 Task: Create a due date automation trigger when advanced on, on the tuesday of the week before a card is due add fields with custom field "Resume" set to 10 at 11:00 AM.
Action: Mouse moved to (1212, 96)
Screenshot: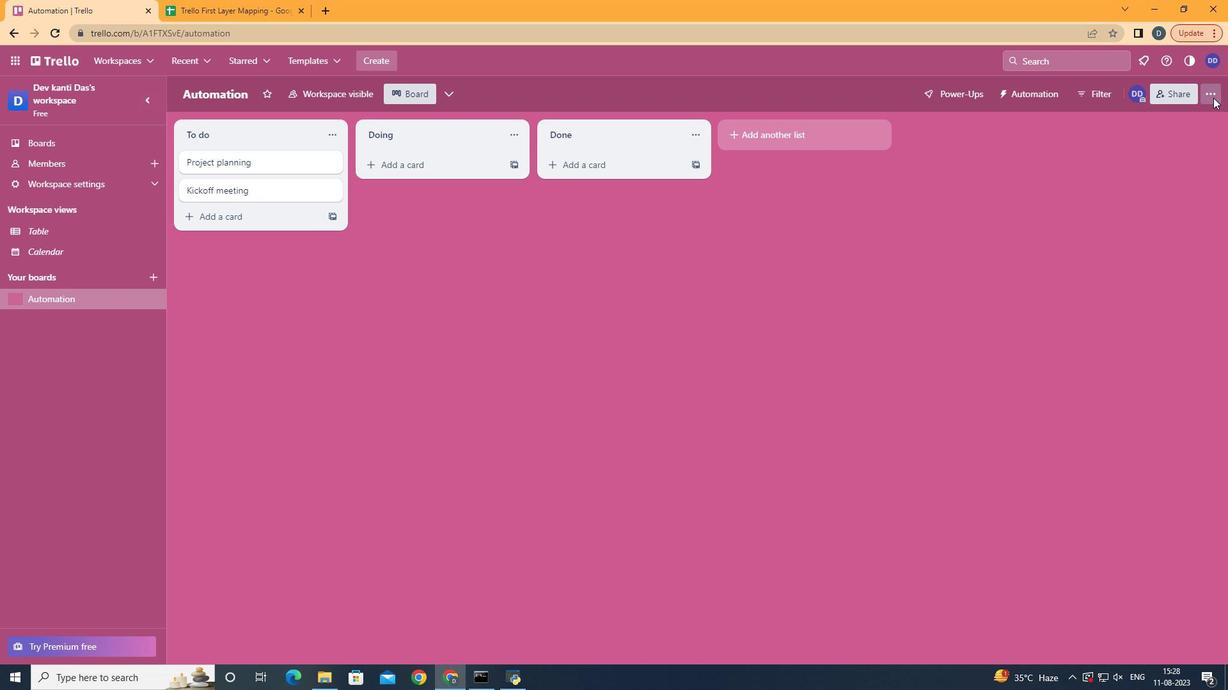 
Action: Mouse pressed left at (1212, 96)
Screenshot: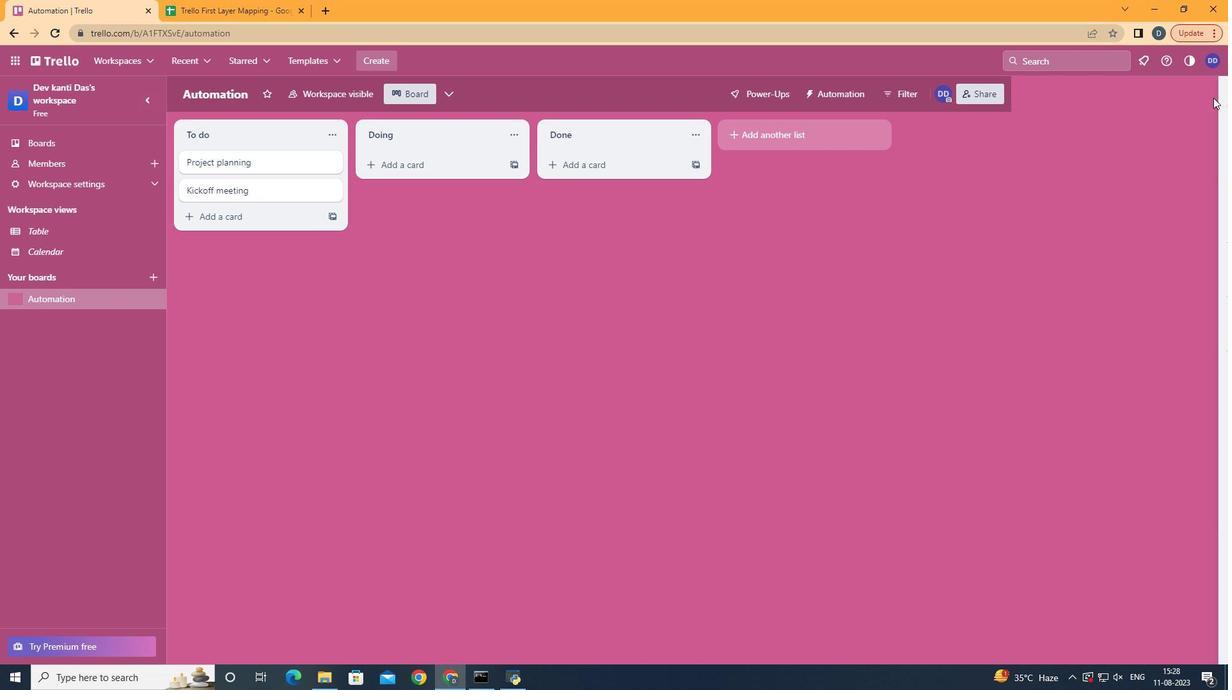 
Action: Mouse moved to (1137, 284)
Screenshot: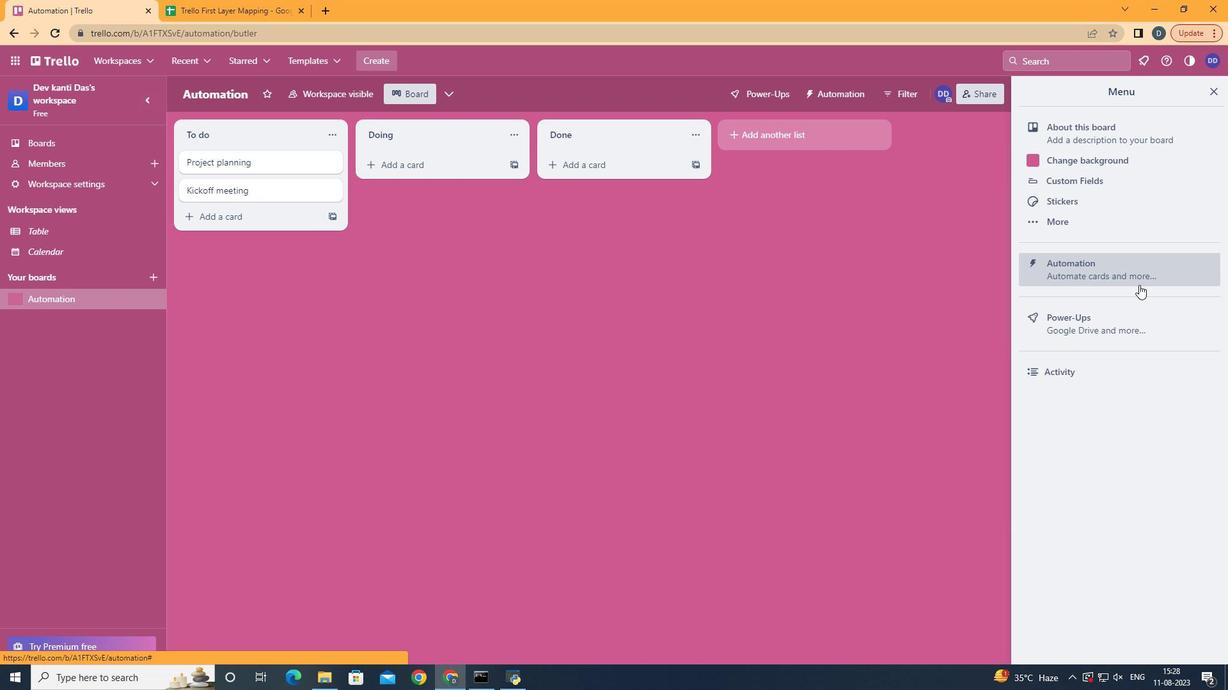 
Action: Mouse pressed left at (1137, 284)
Screenshot: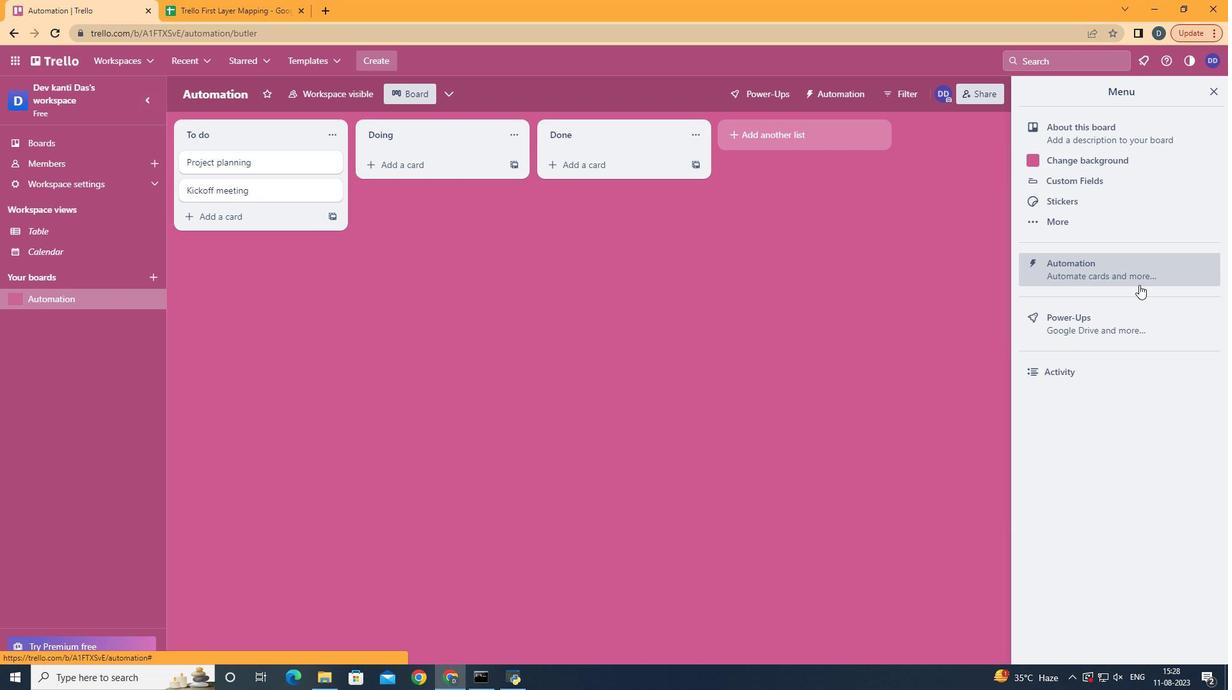 
Action: Mouse moved to (255, 257)
Screenshot: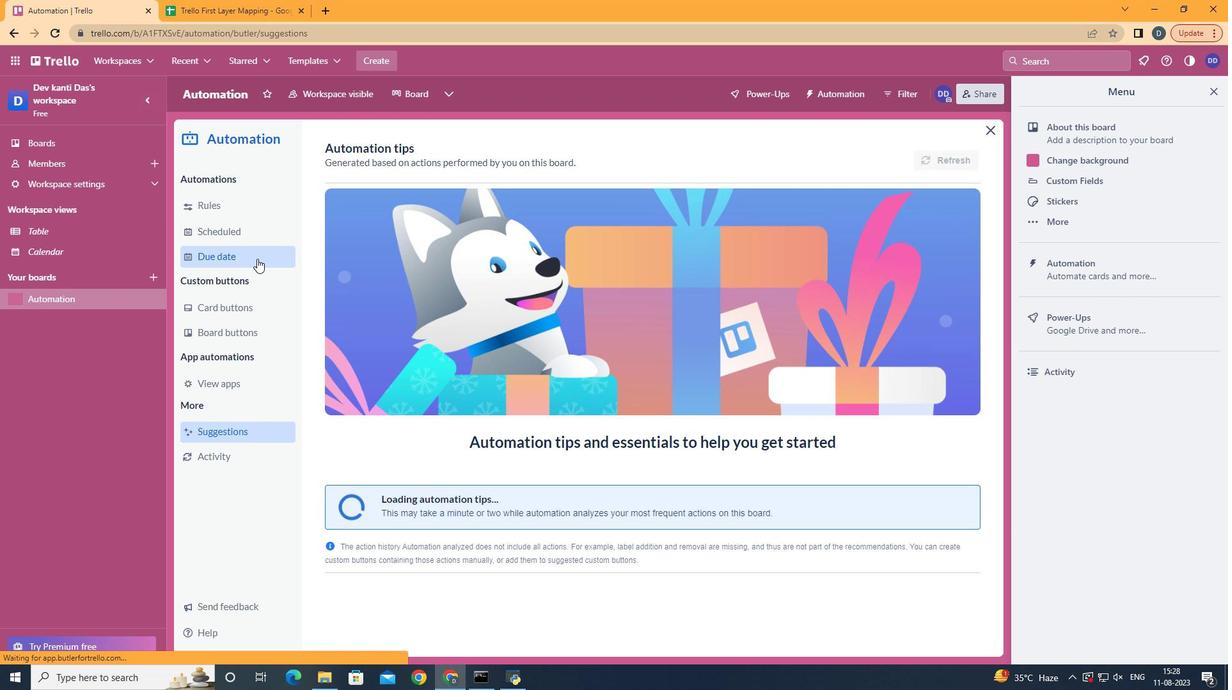 
Action: Mouse pressed left at (255, 257)
Screenshot: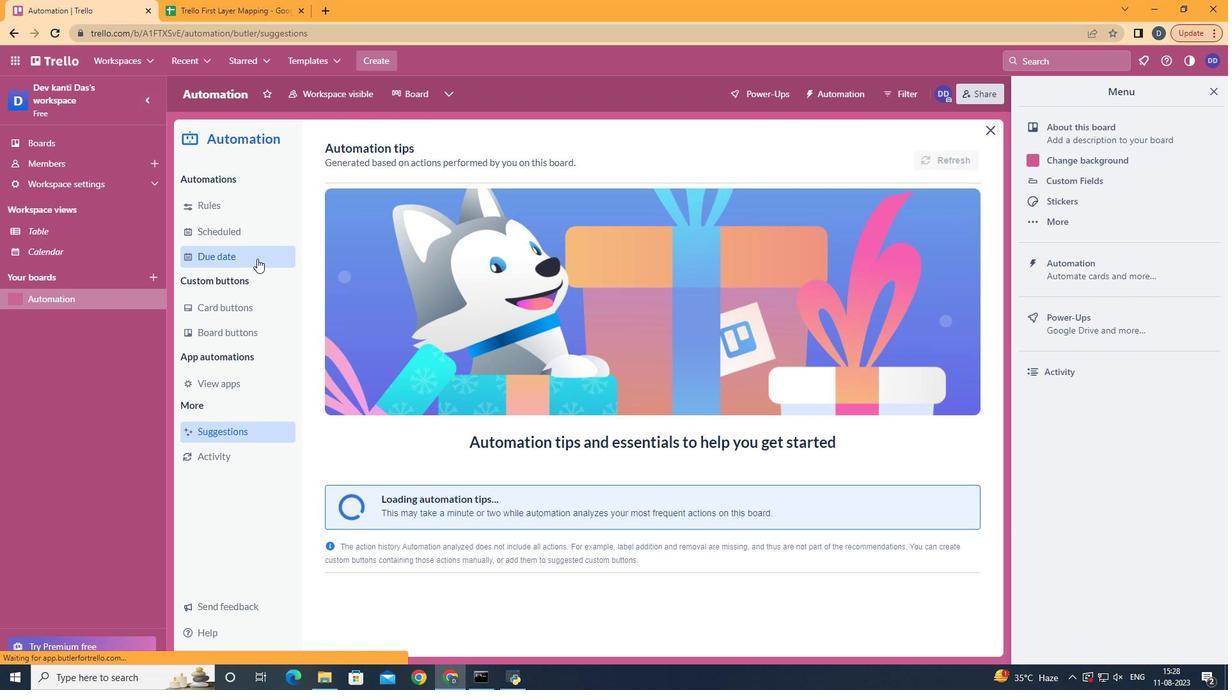 
Action: Mouse moved to (910, 155)
Screenshot: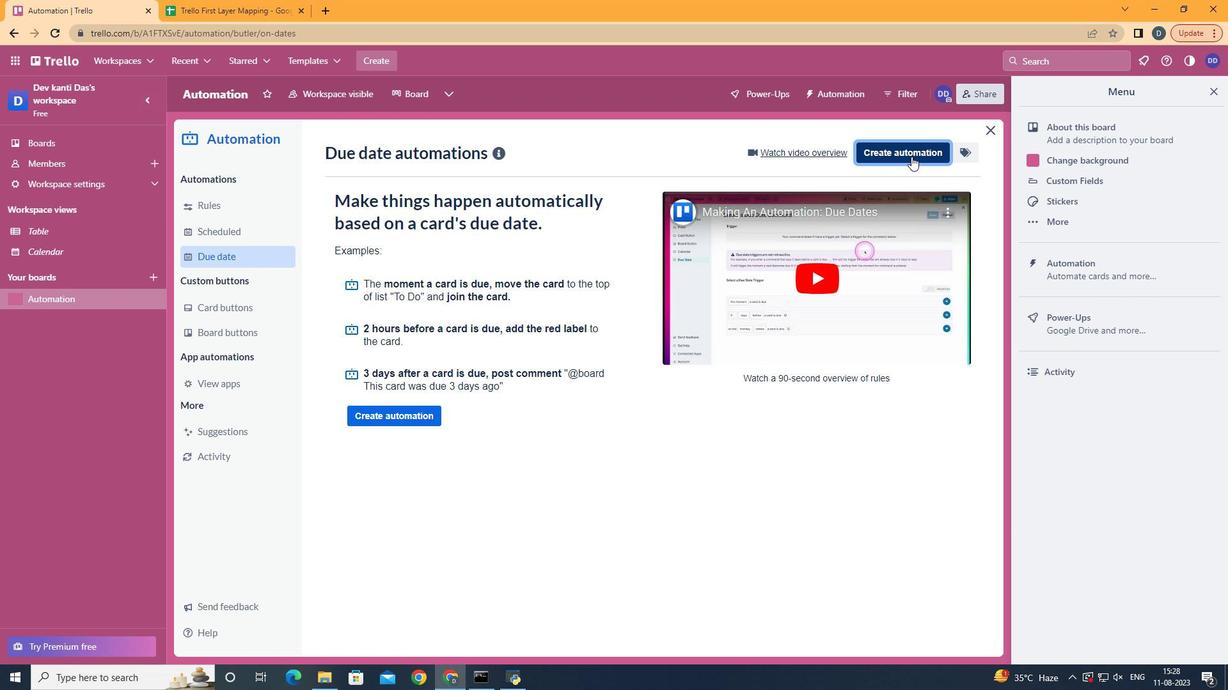 
Action: Mouse pressed left at (910, 155)
Screenshot: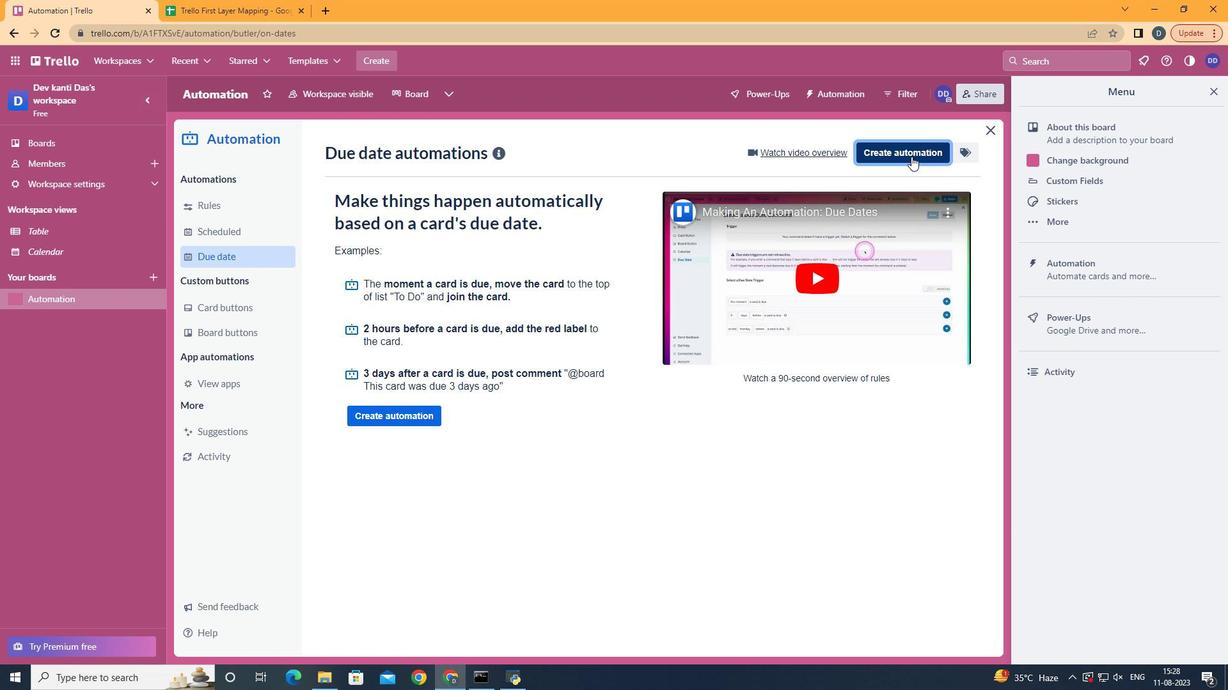 
Action: Mouse moved to (651, 280)
Screenshot: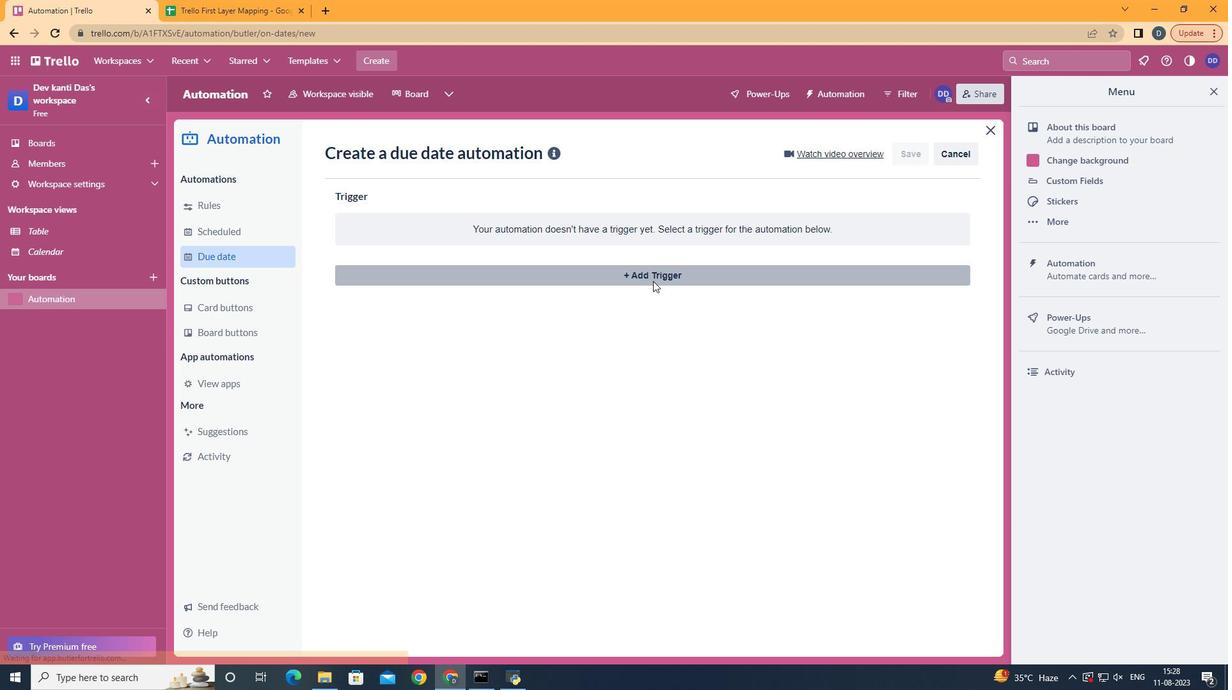 
Action: Mouse pressed left at (651, 280)
Screenshot: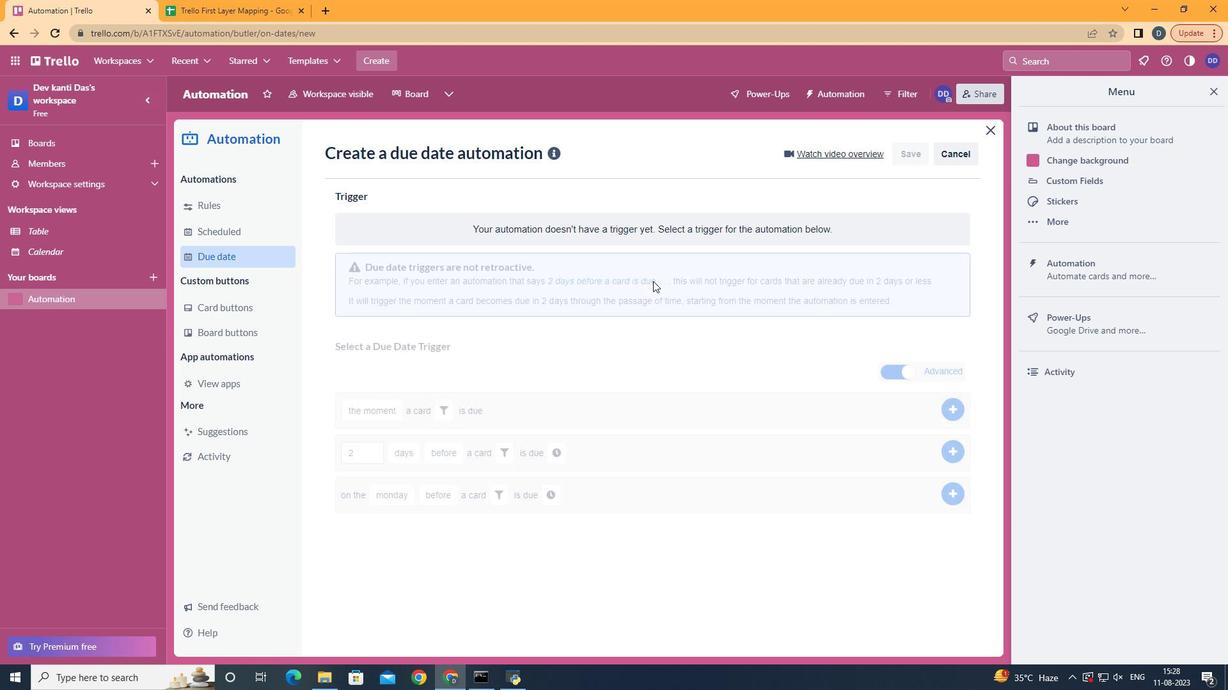 
Action: Mouse moved to (411, 351)
Screenshot: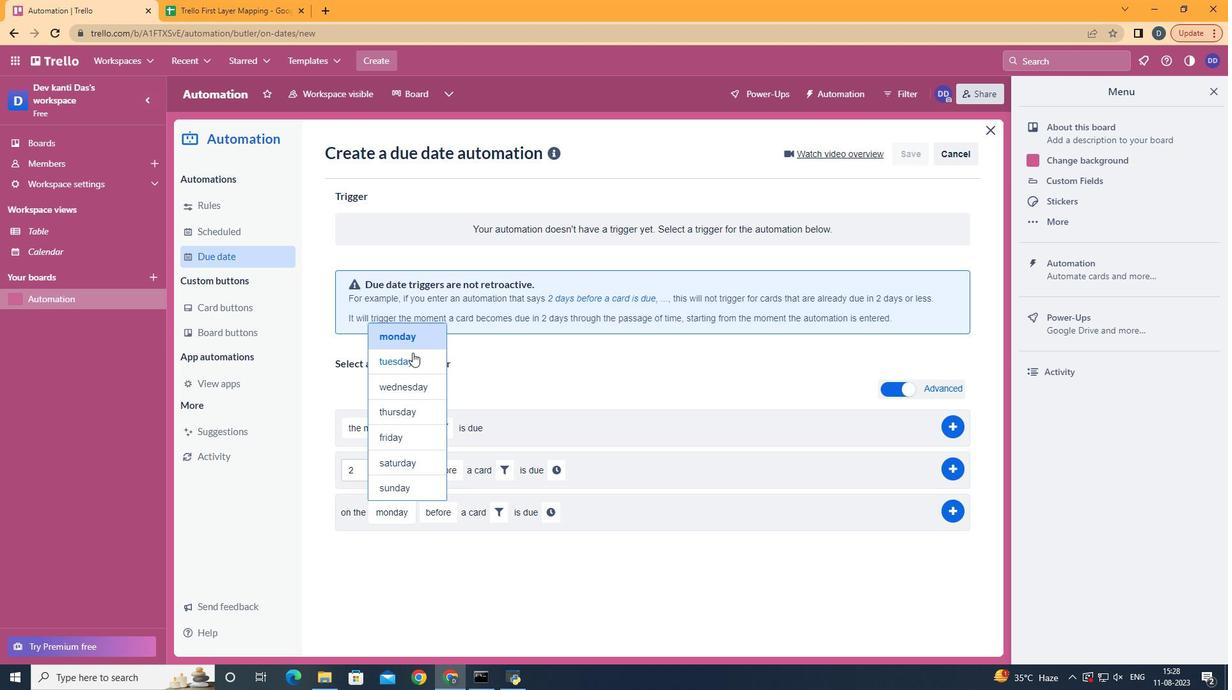 
Action: Mouse pressed left at (411, 351)
Screenshot: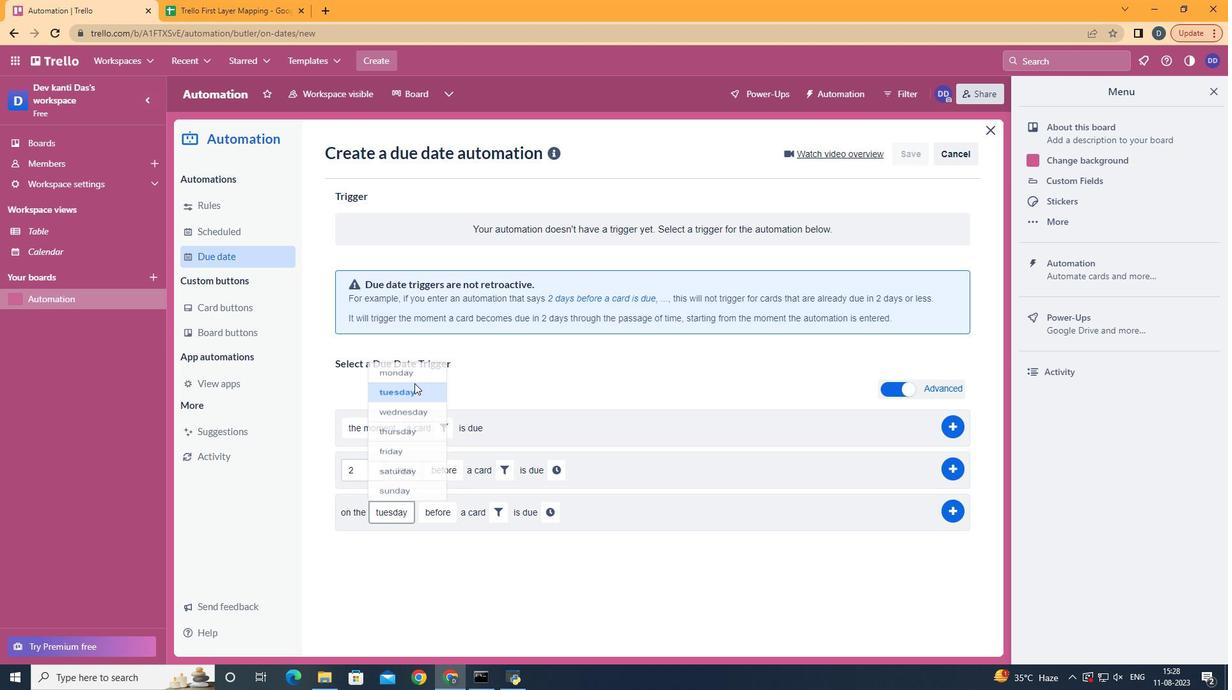 
Action: Mouse moved to (449, 607)
Screenshot: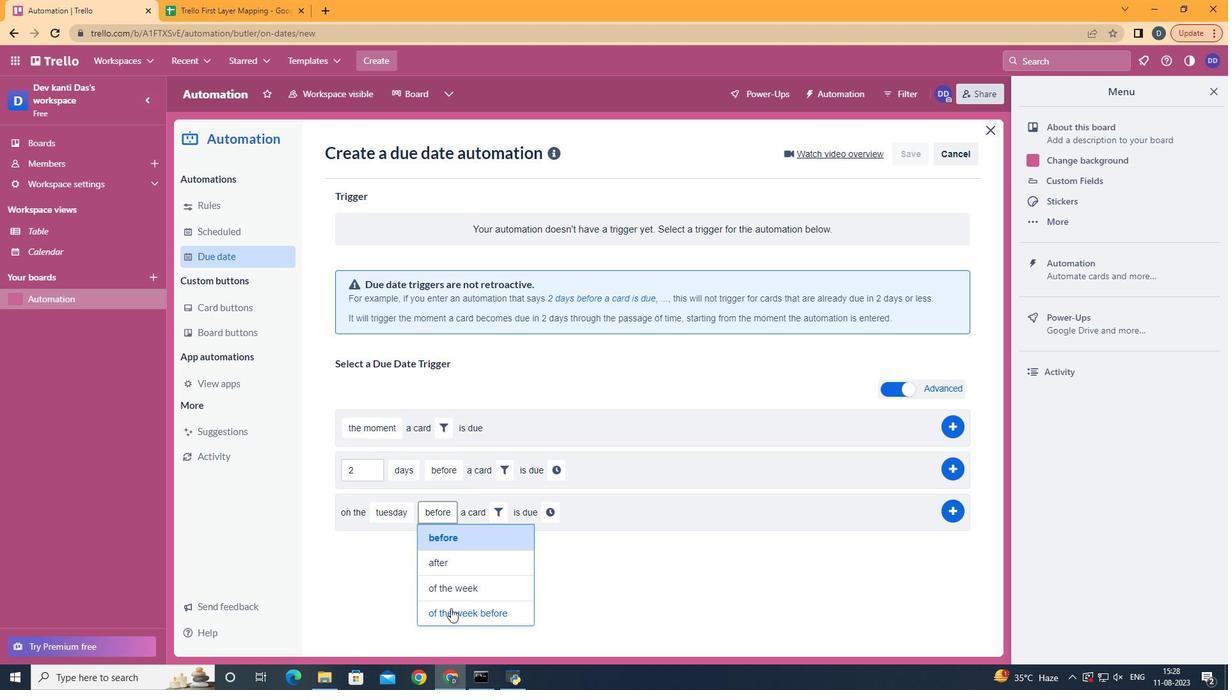 
Action: Mouse pressed left at (449, 607)
Screenshot: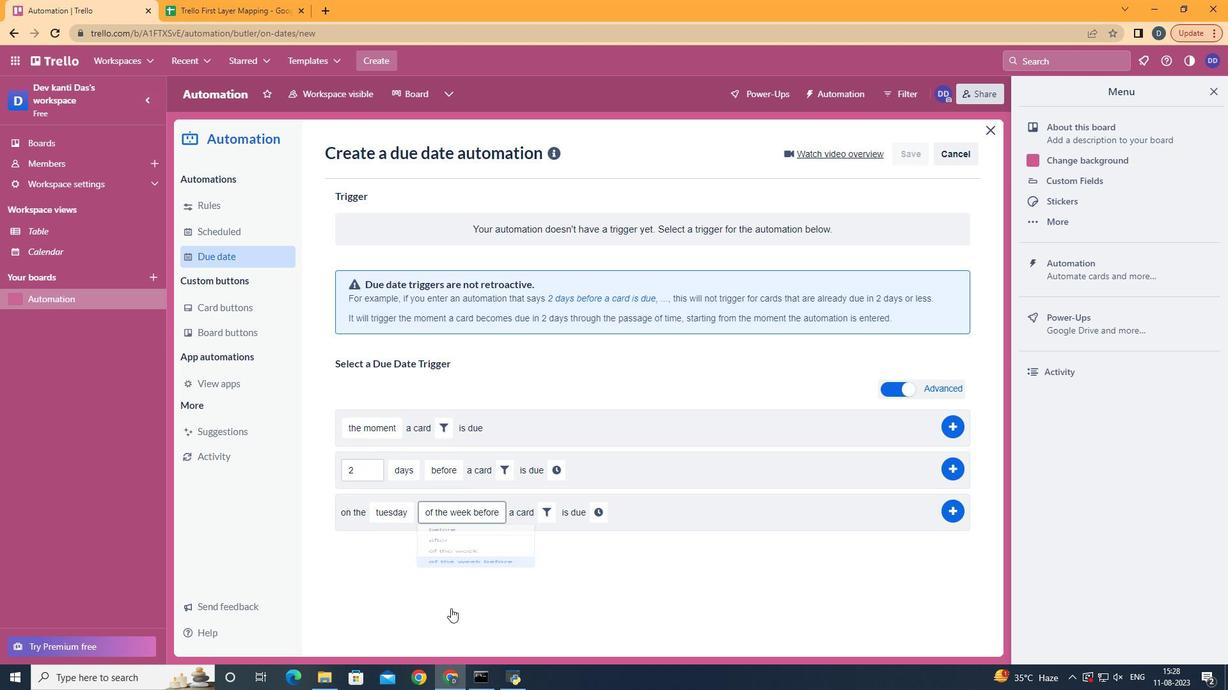 
Action: Mouse moved to (541, 514)
Screenshot: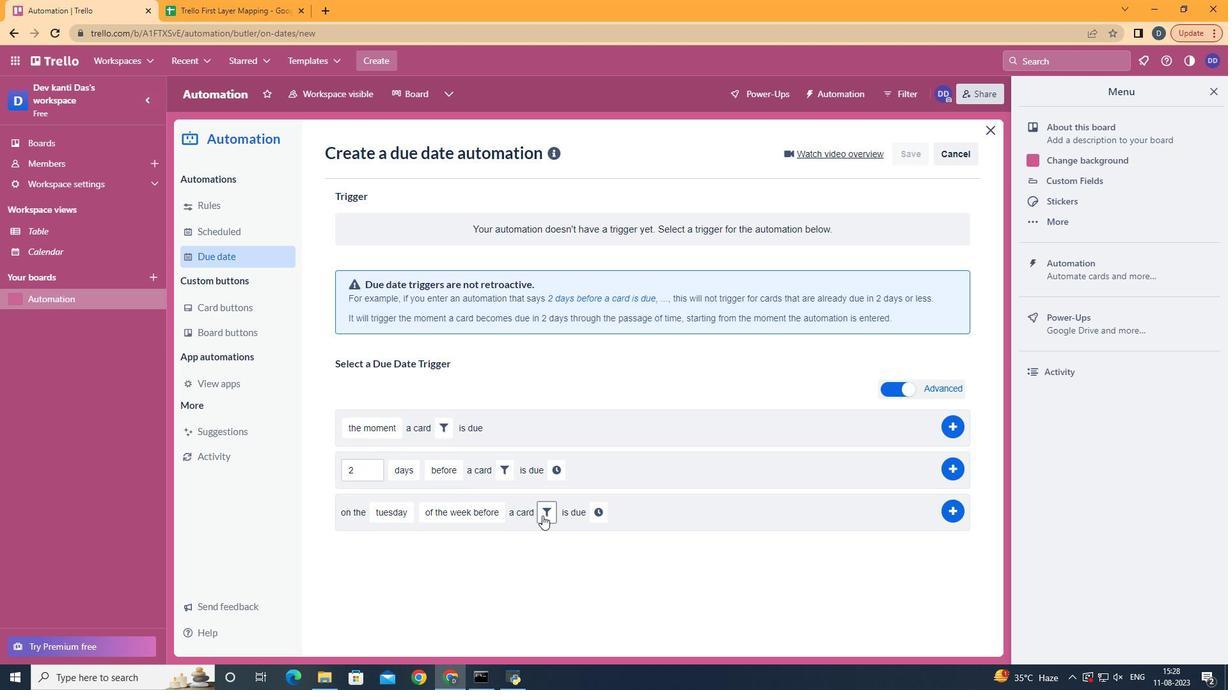 
Action: Mouse pressed left at (541, 514)
Screenshot: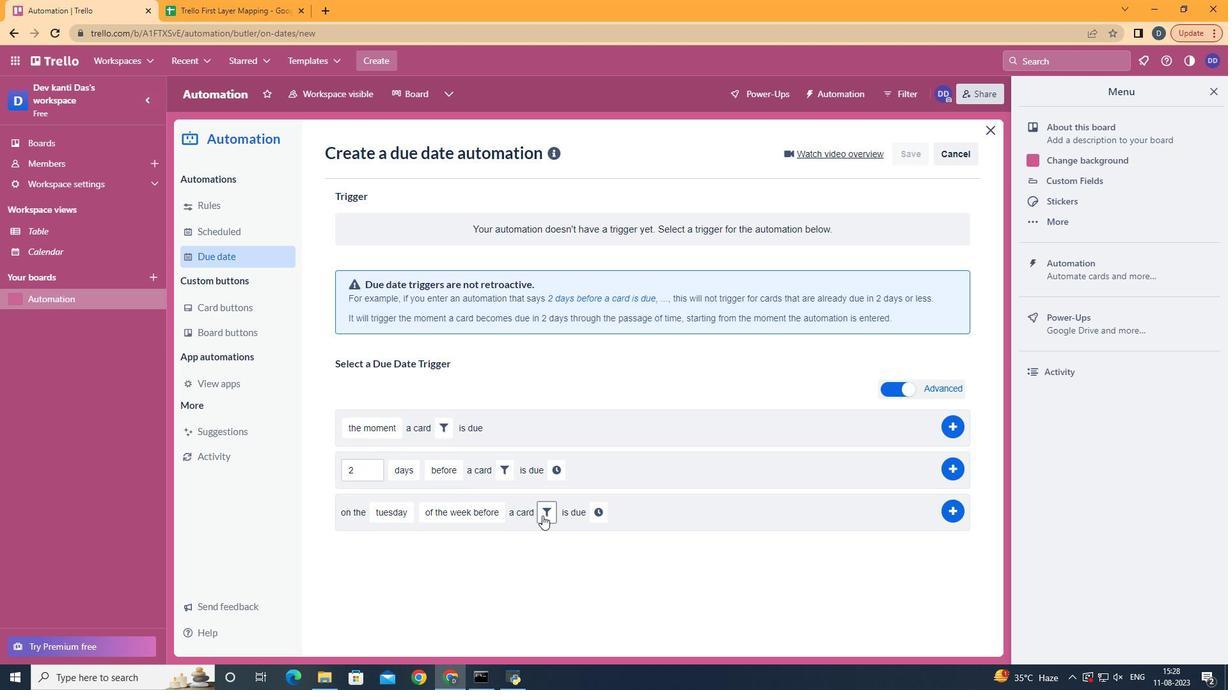 
Action: Mouse moved to (745, 550)
Screenshot: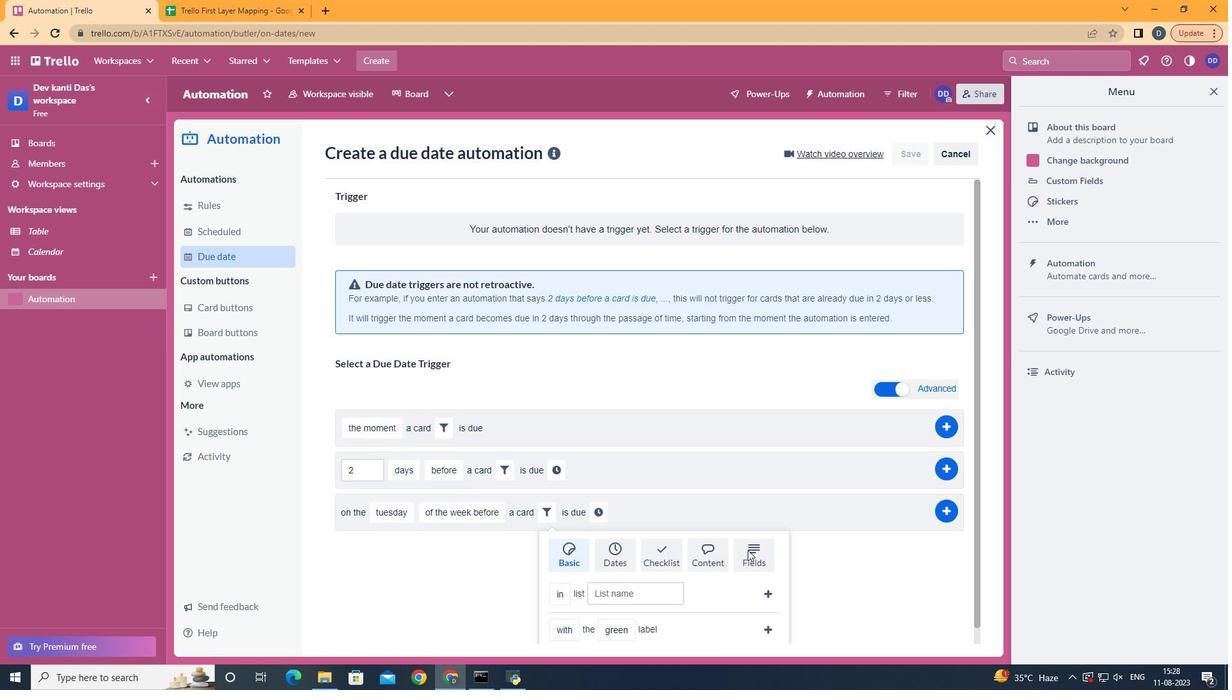 
Action: Mouse pressed left at (745, 550)
Screenshot: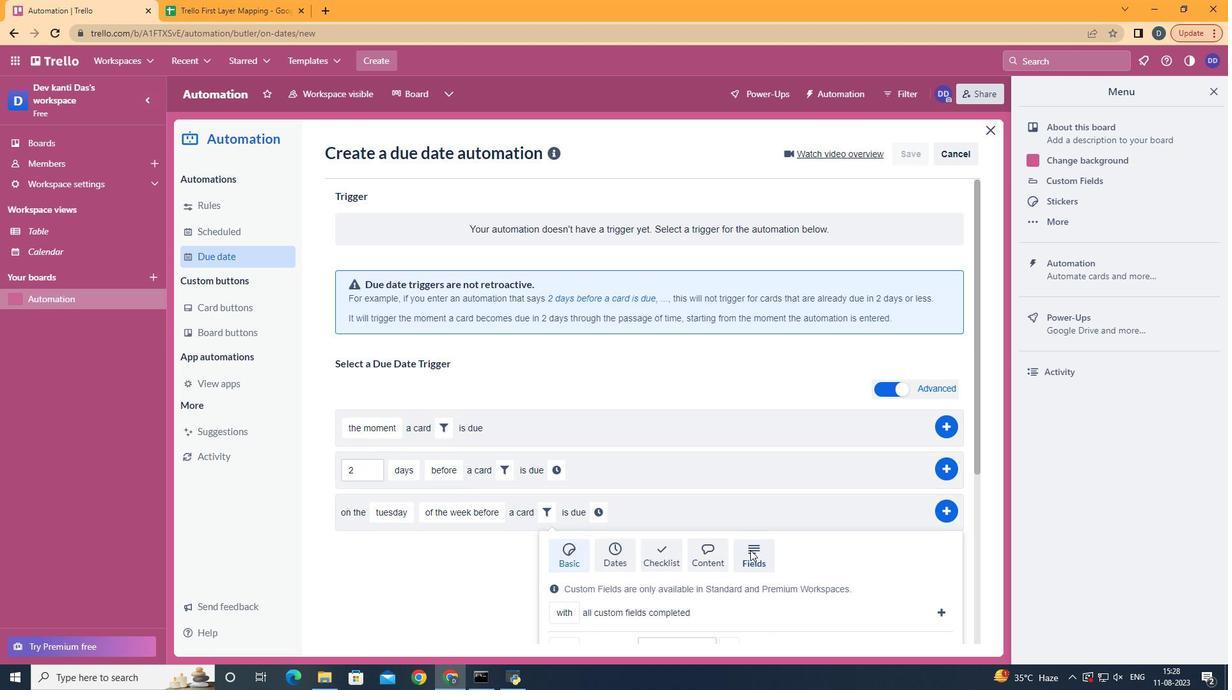 
Action: Mouse moved to (749, 549)
Screenshot: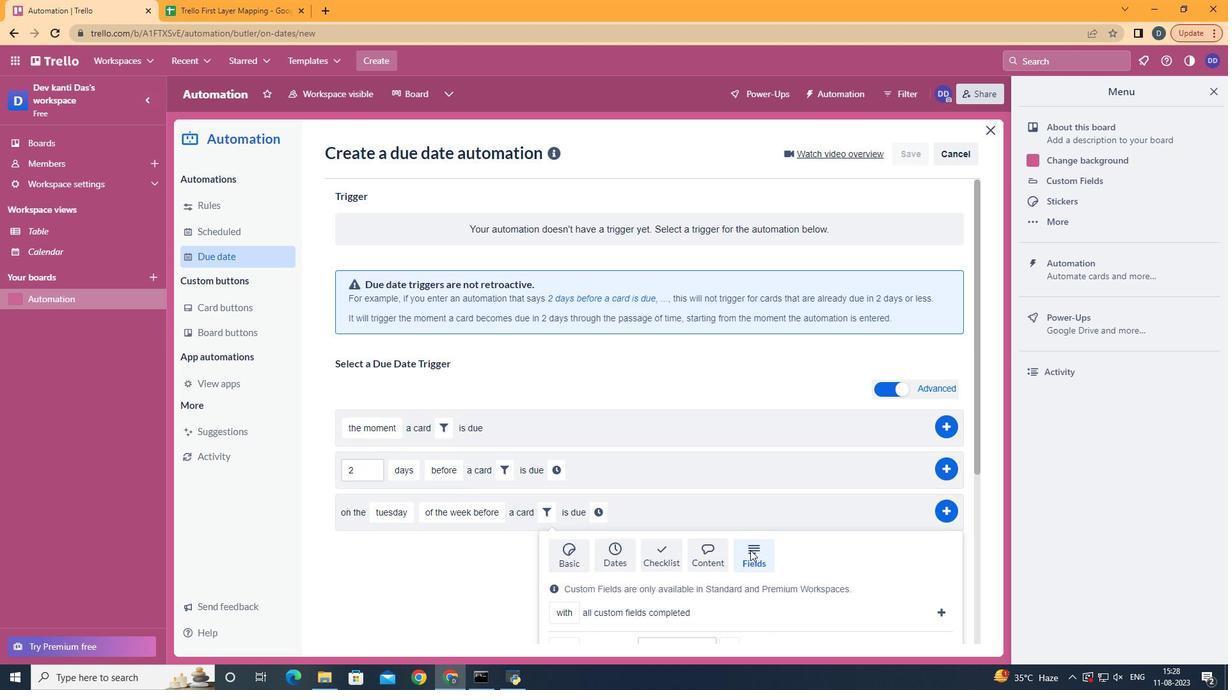 
Action: Mouse scrolled (749, 548) with delta (0, 0)
Screenshot: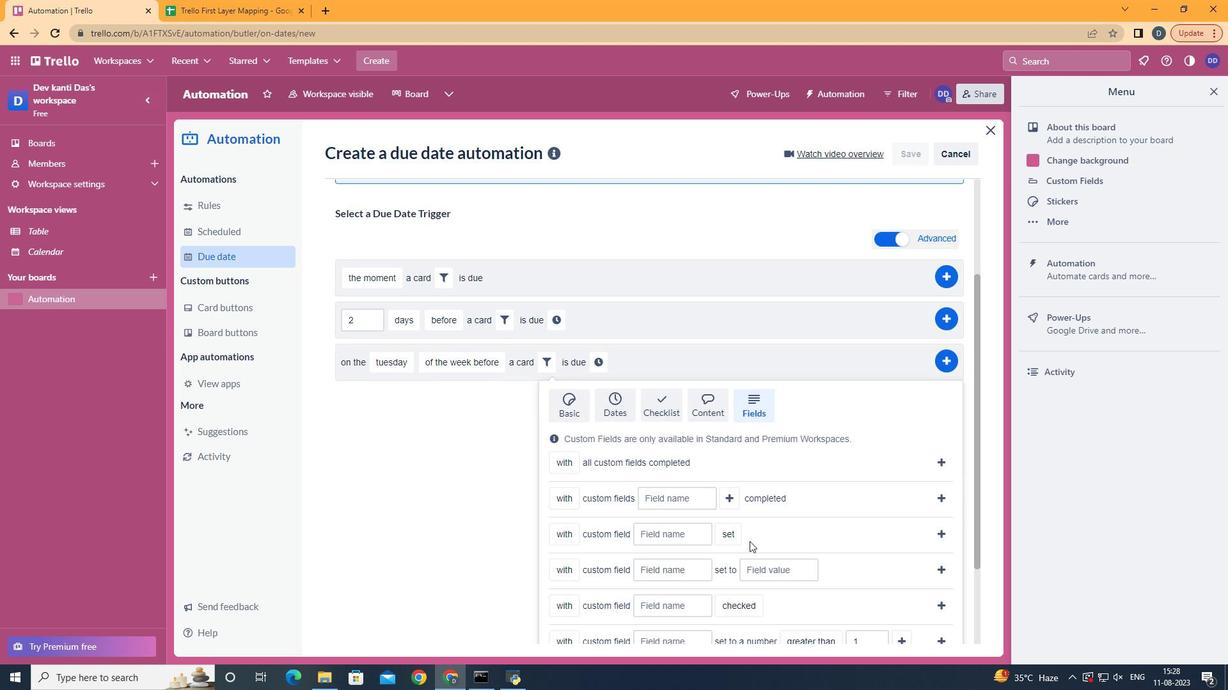 
Action: Mouse scrolled (749, 548) with delta (0, 0)
Screenshot: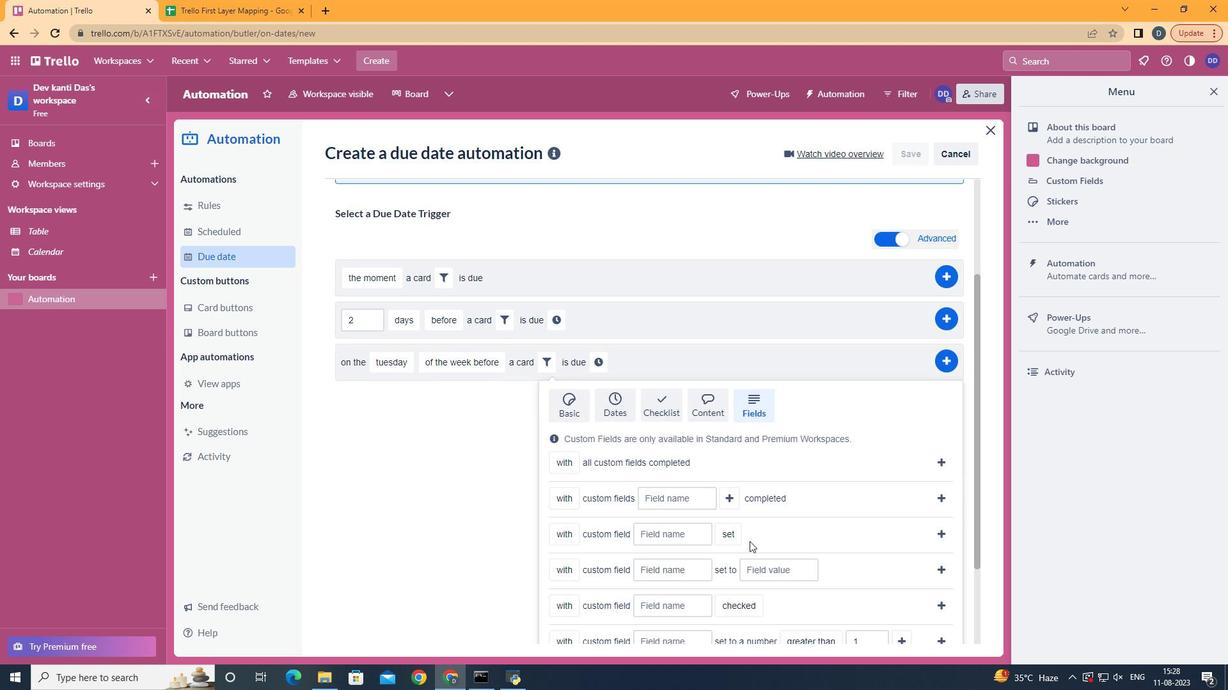 
Action: Mouse scrolled (749, 548) with delta (0, 0)
Screenshot: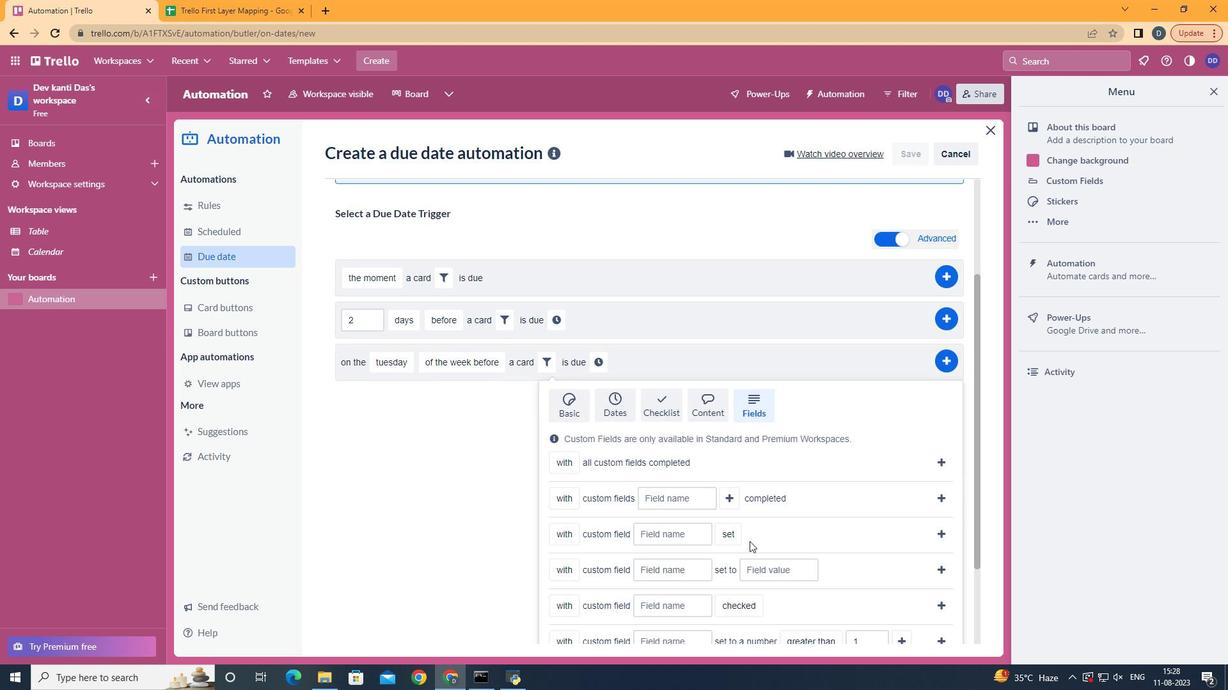 
Action: Mouse scrolled (749, 548) with delta (0, 0)
Screenshot: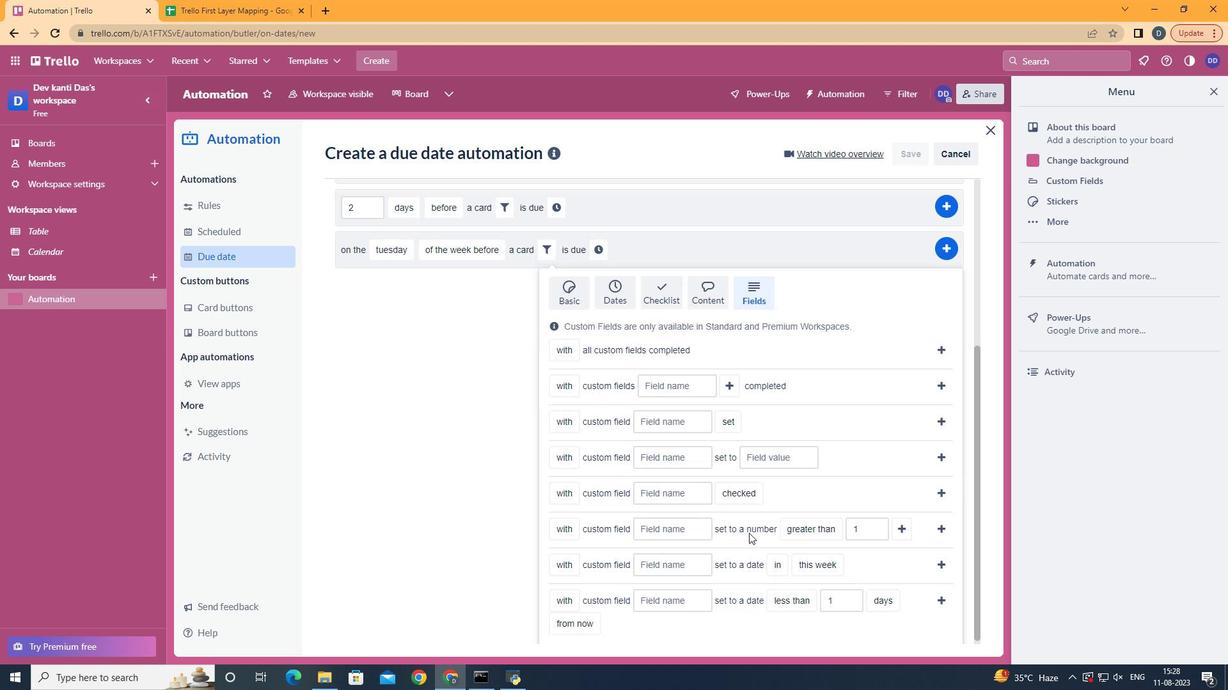 
Action: Mouse scrolled (749, 548) with delta (0, 0)
Screenshot: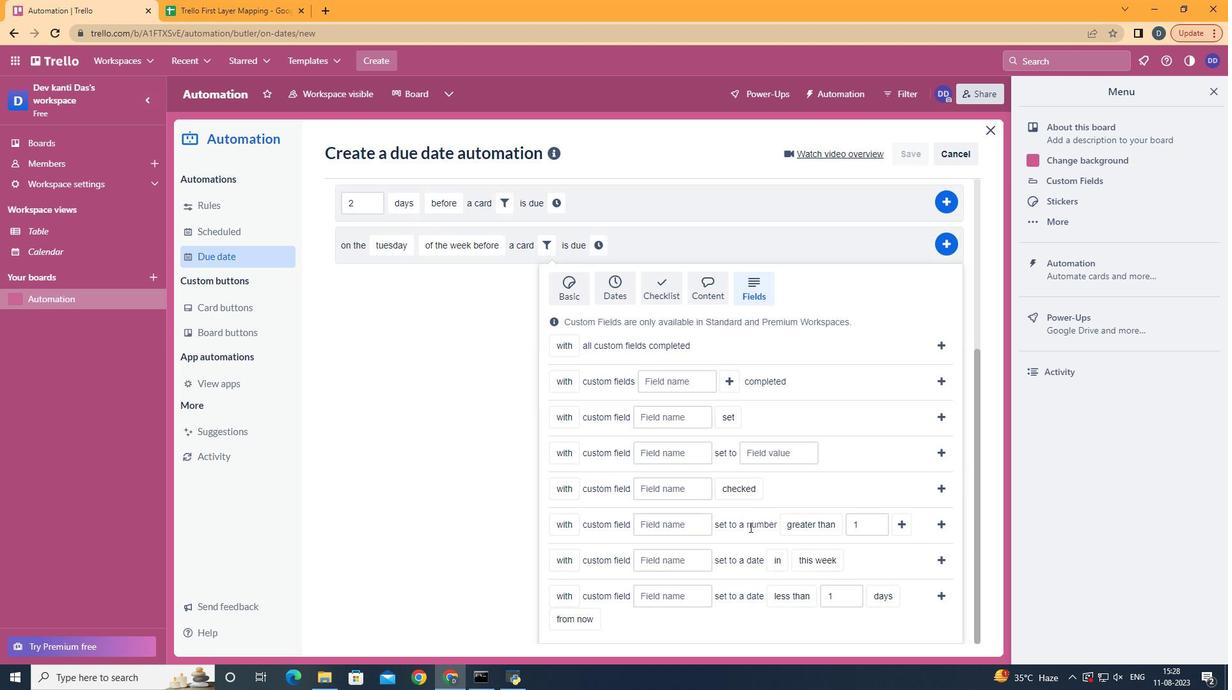 
Action: Mouse moved to (748, 526)
Screenshot: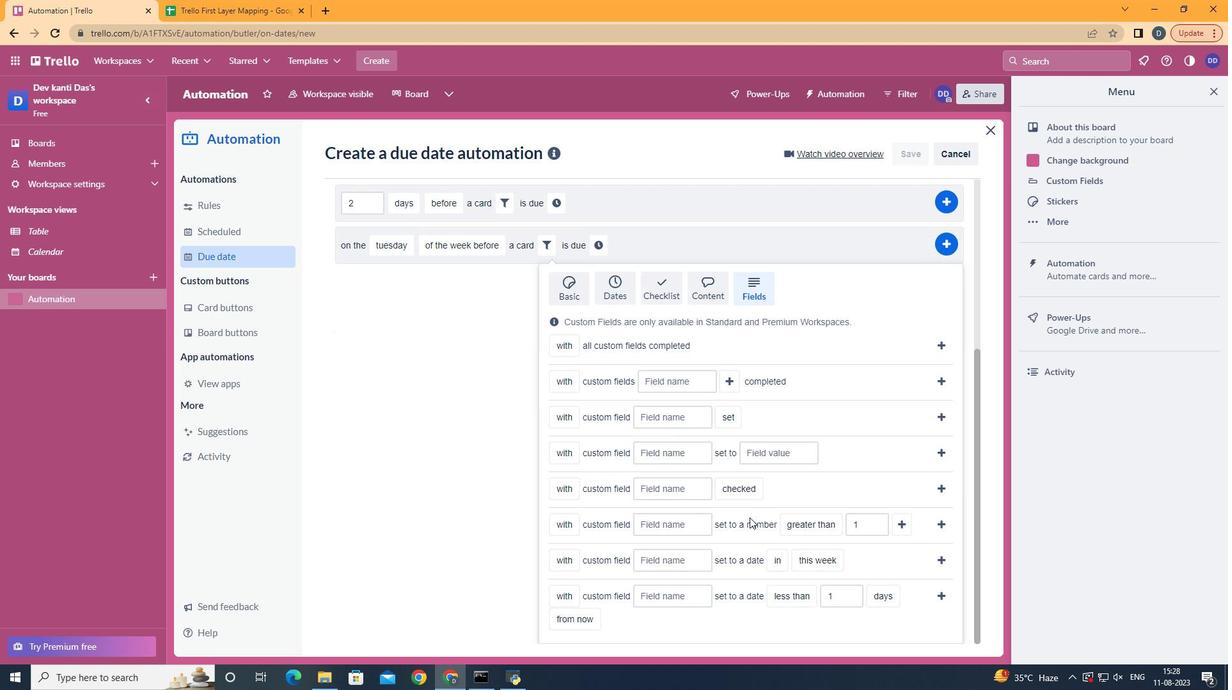 
Action: Mouse scrolled (748, 525) with delta (0, 0)
Screenshot: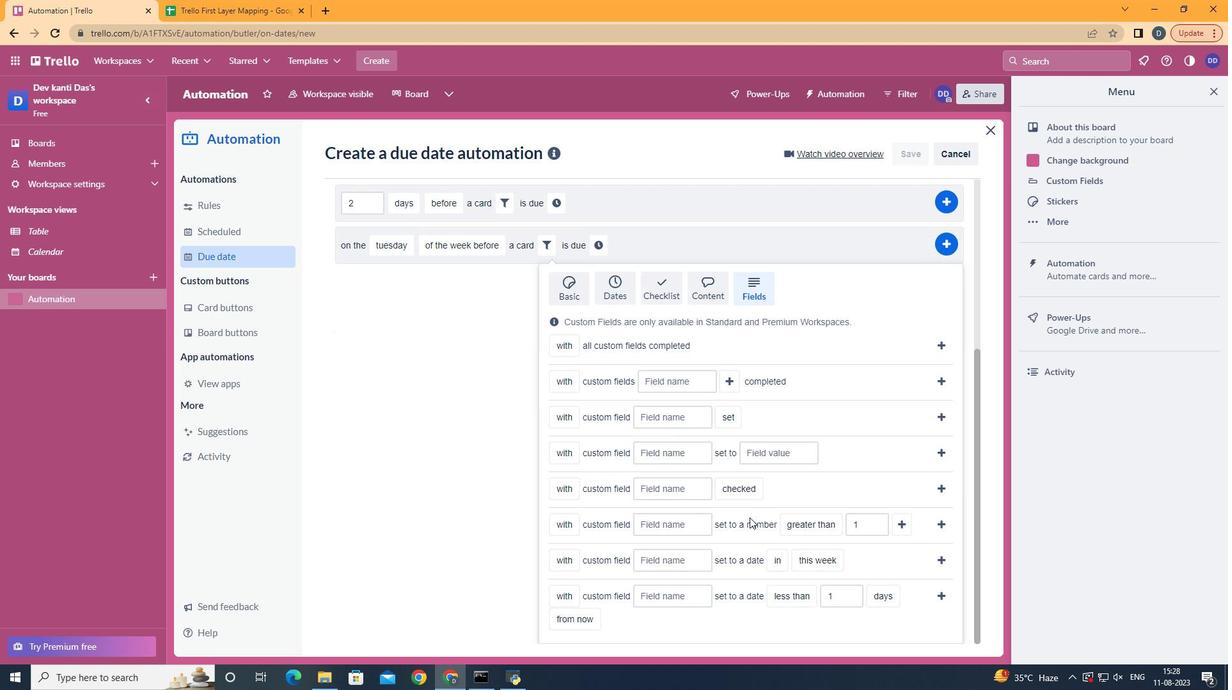 
Action: Mouse scrolled (748, 525) with delta (0, 0)
Screenshot: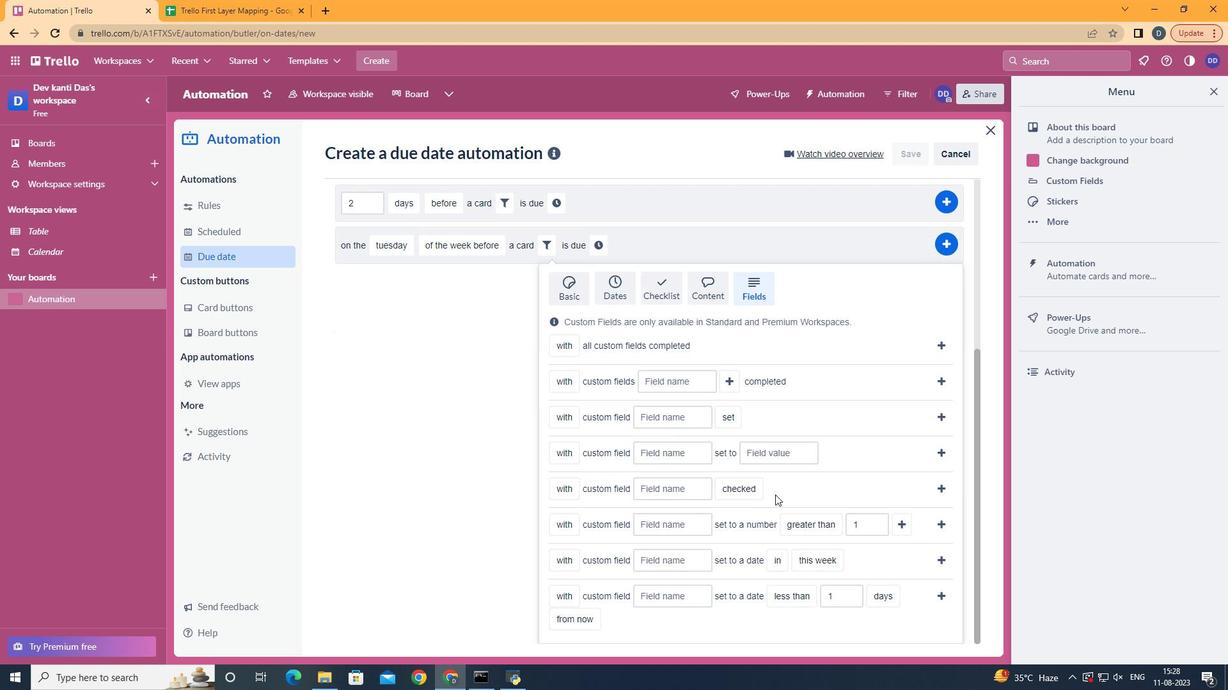
Action: Mouse moved to (670, 459)
Screenshot: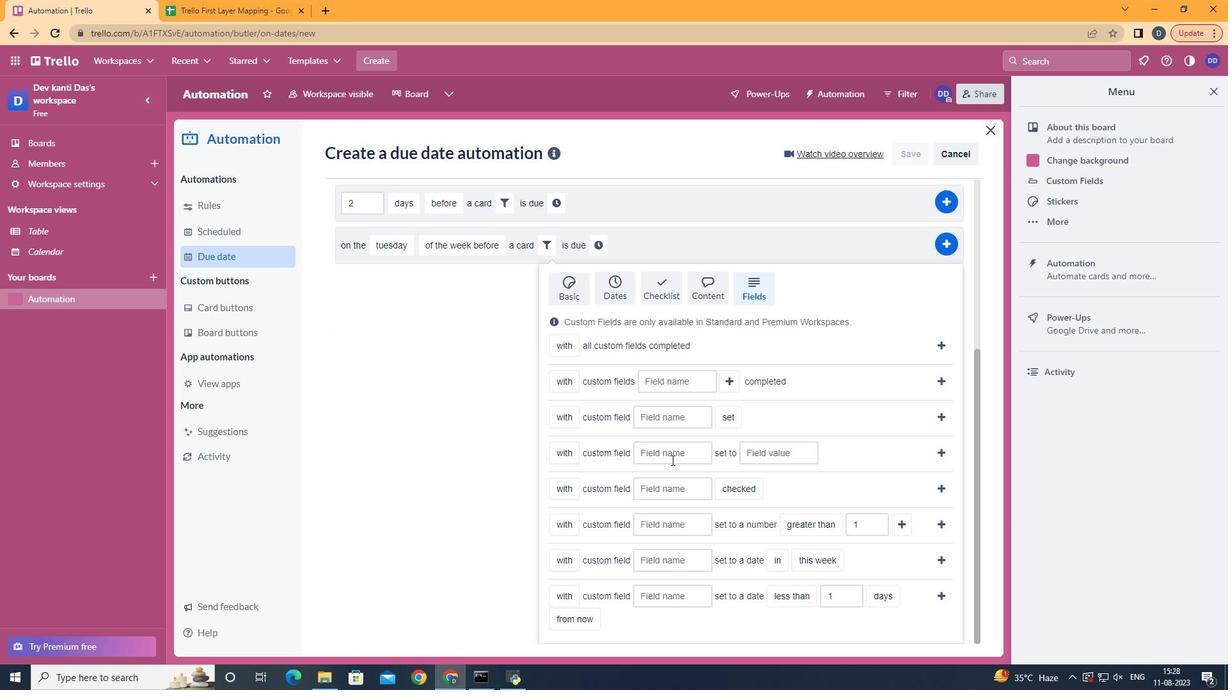 
Action: Mouse pressed left at (670, 459)
Screenshot: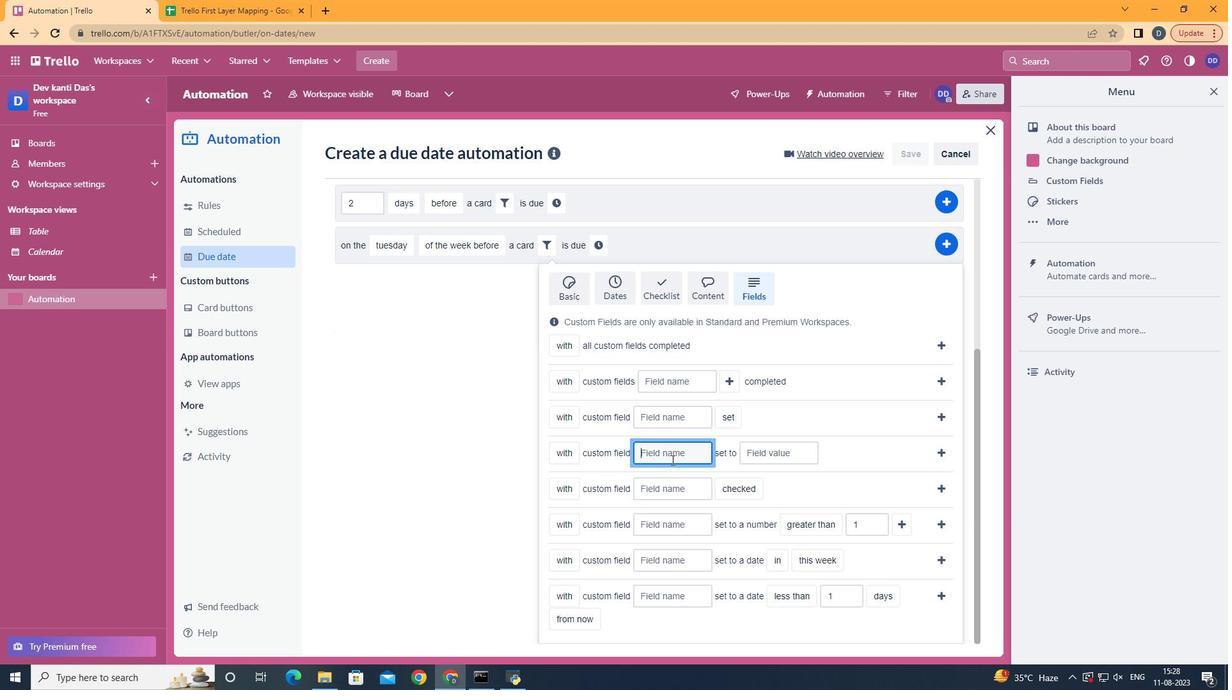 
Action: Key pressed <Key.shift>REsume<Key.backspace><Key.backspace><Key.backspace><Key.backspace><Key.backspace>esume
Screenshot: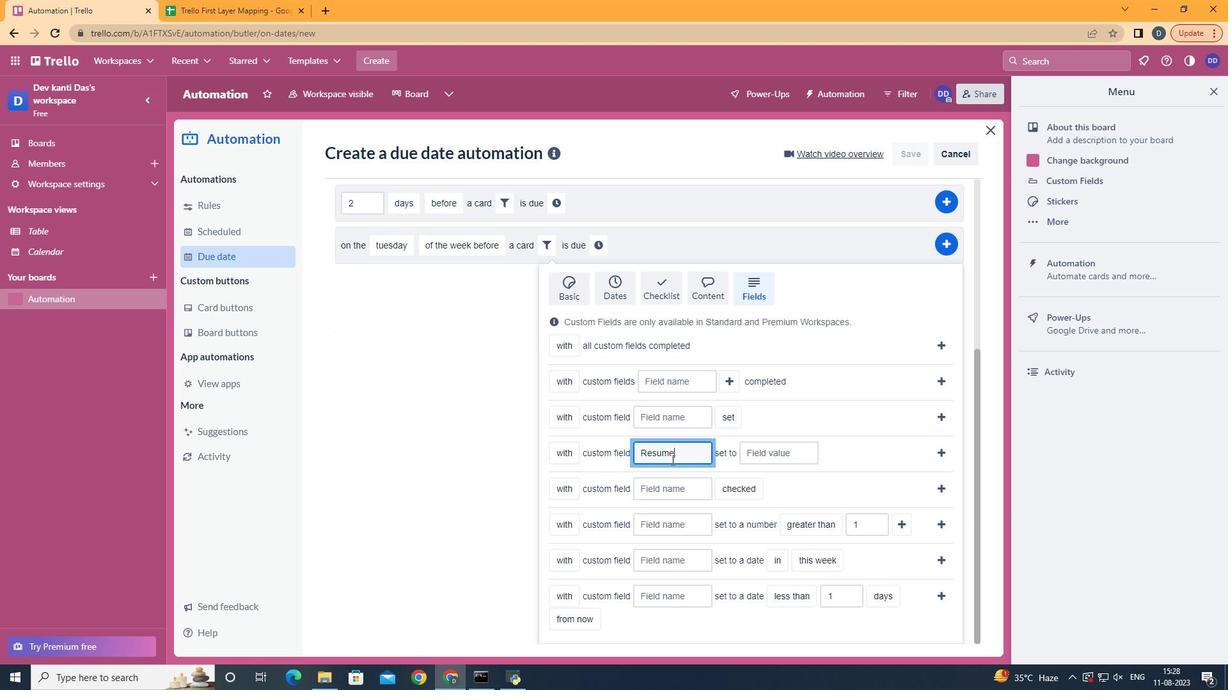 
Action: Mouse moved to (770, 449)
Screenshot: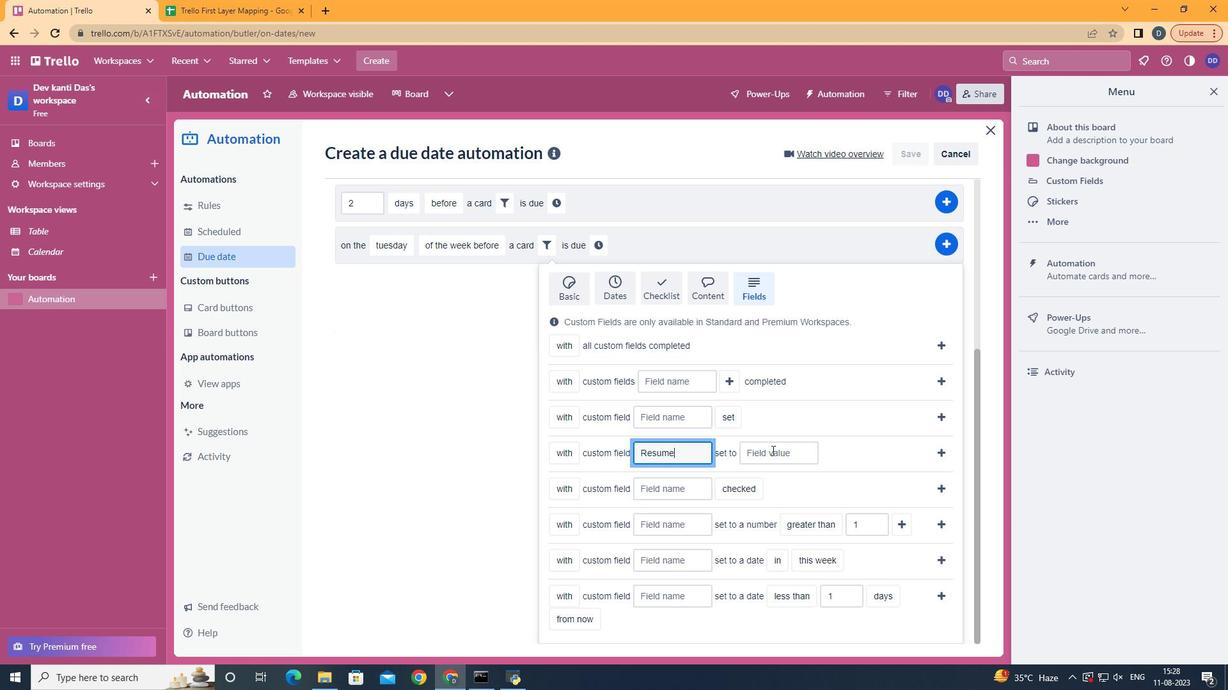 
Action: Mouse pressed left at (770, 449)
Screenshot: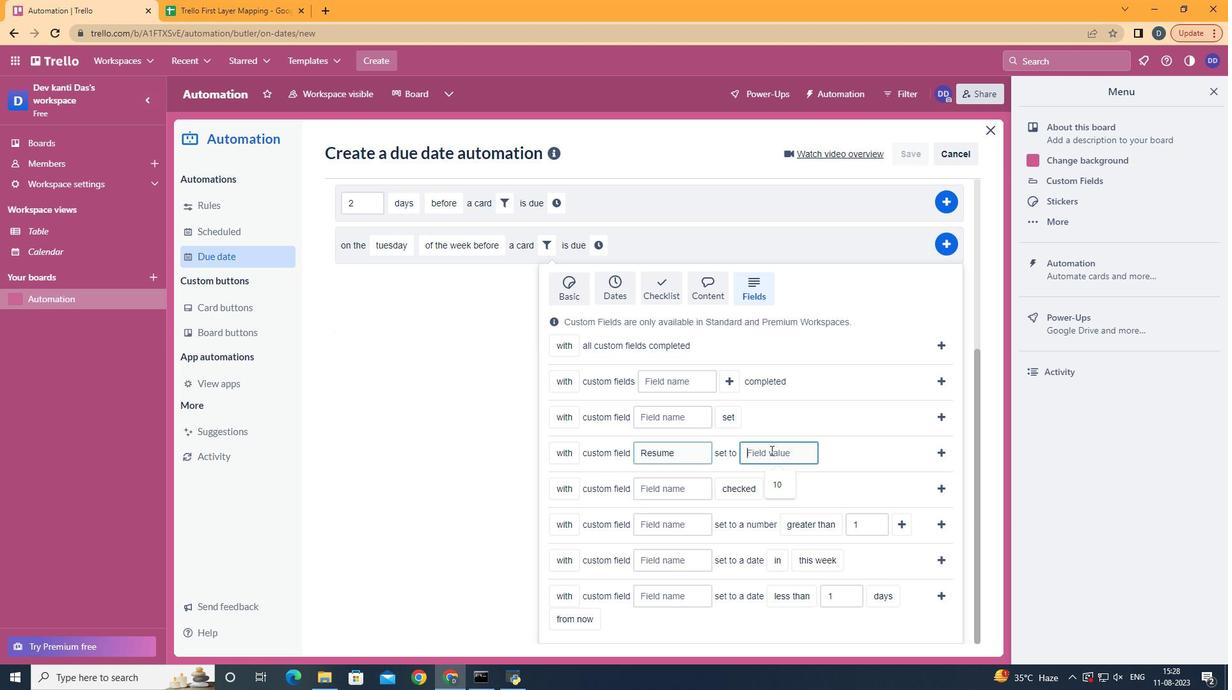 
Action: Mouse moved to (769, 449)
Screenshot: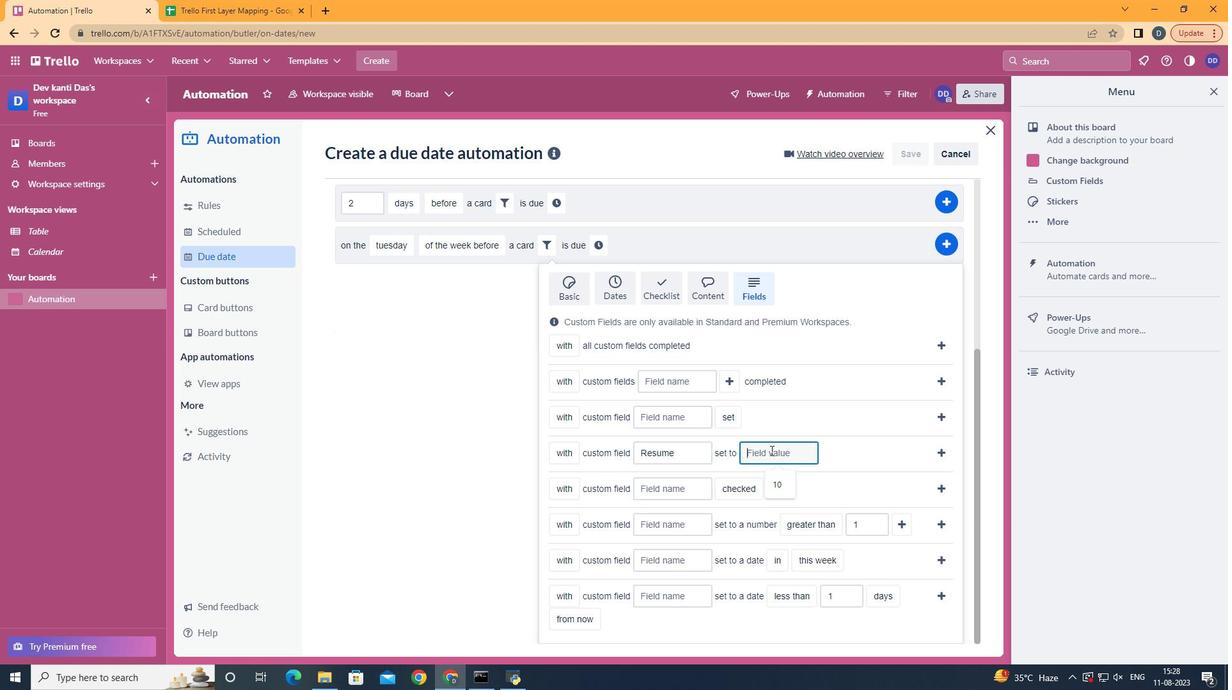 
Action: Key pressed 10
Screenshot: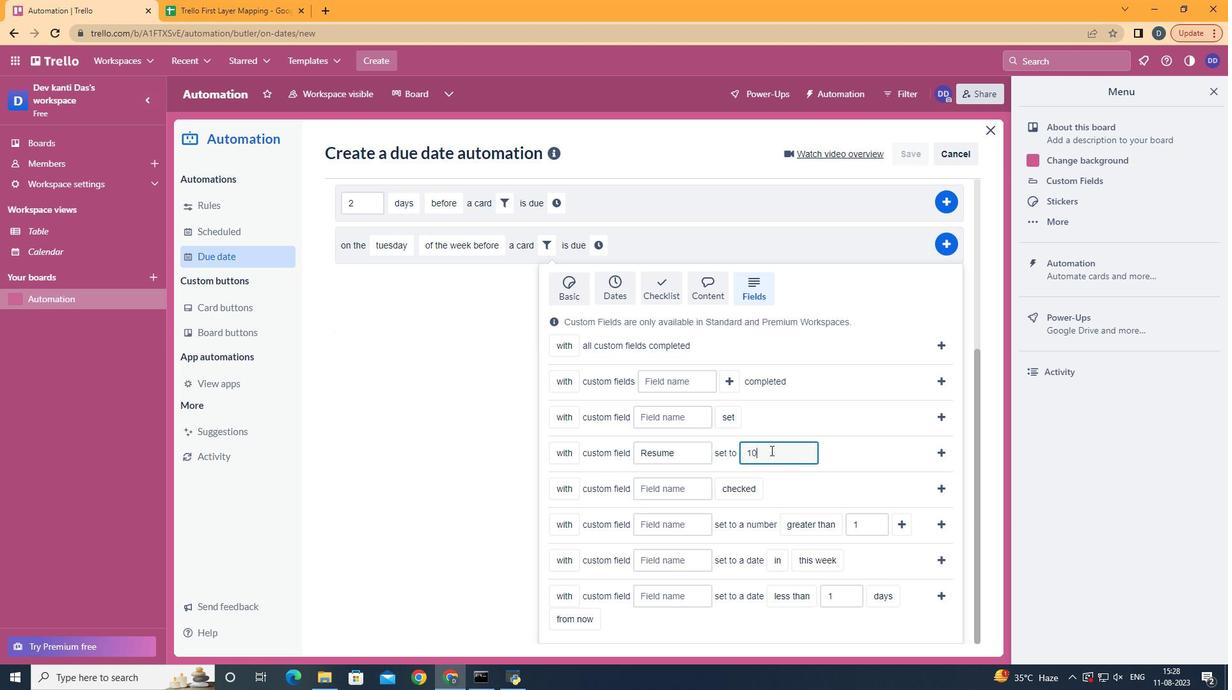 
Action: Mouse moved to (939, 452)
Screenshot: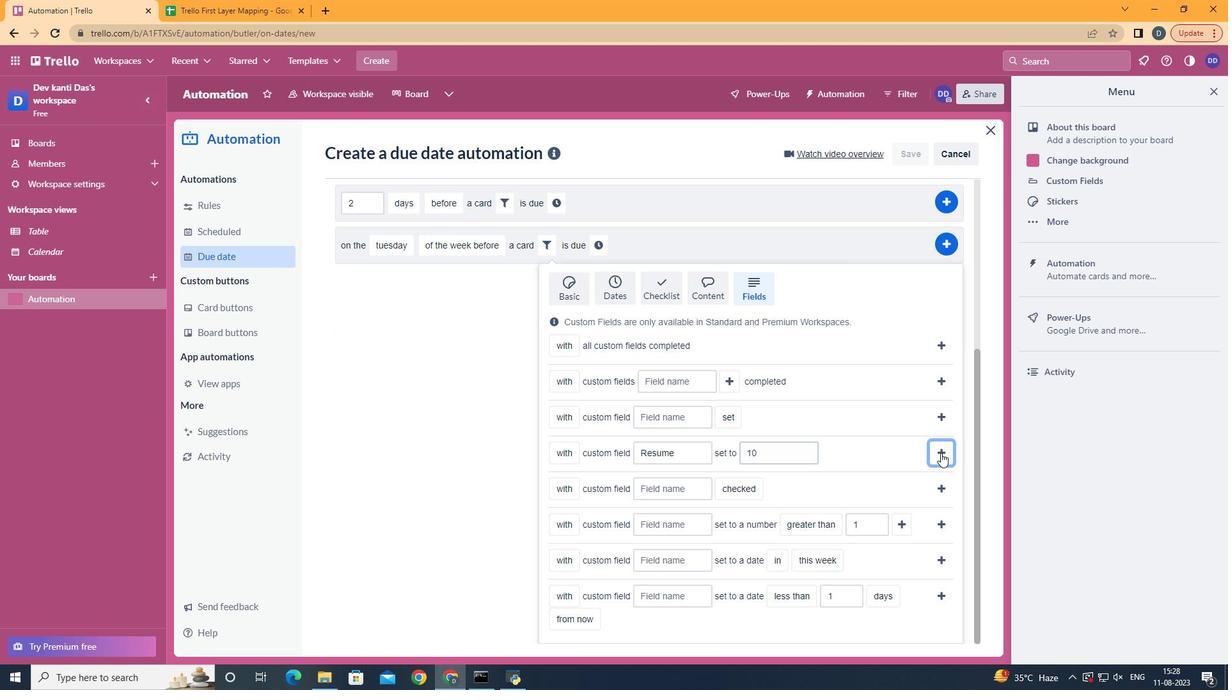 
Action: Mouse pressed left at (939, 452)
Screenshot: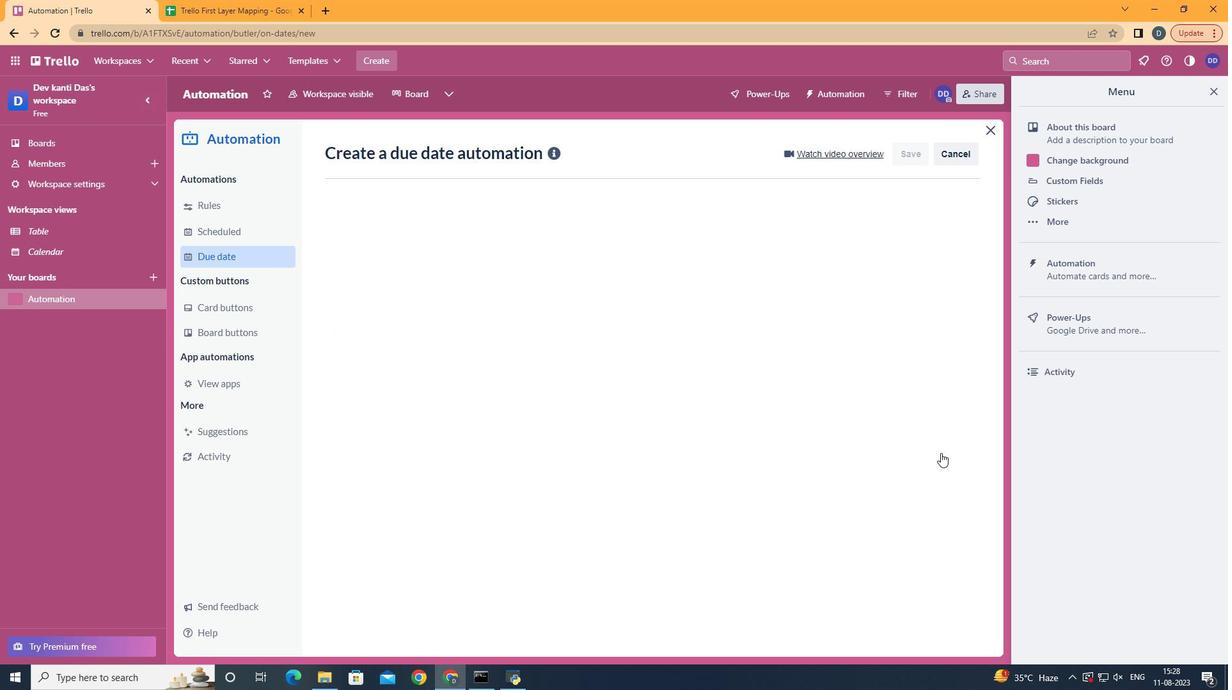 
Action: Mouse moved to (783, 502)
Screenshot: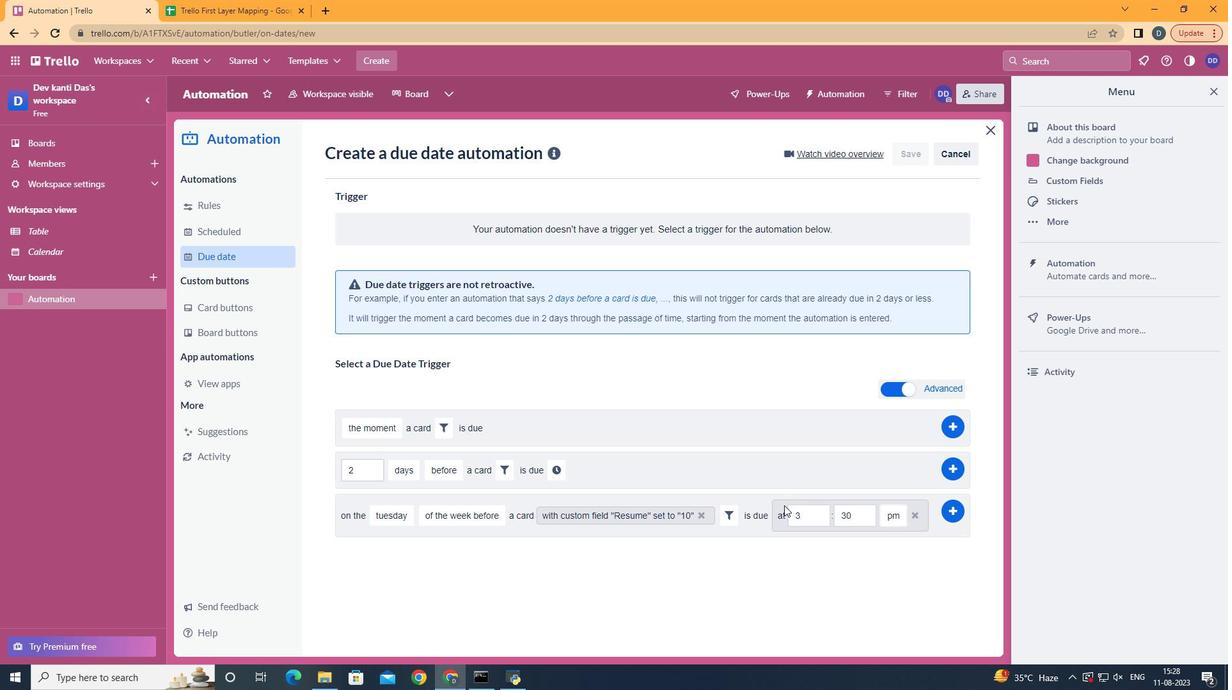 
Action: Mouse pressed left at (783, 502)
Screenshot: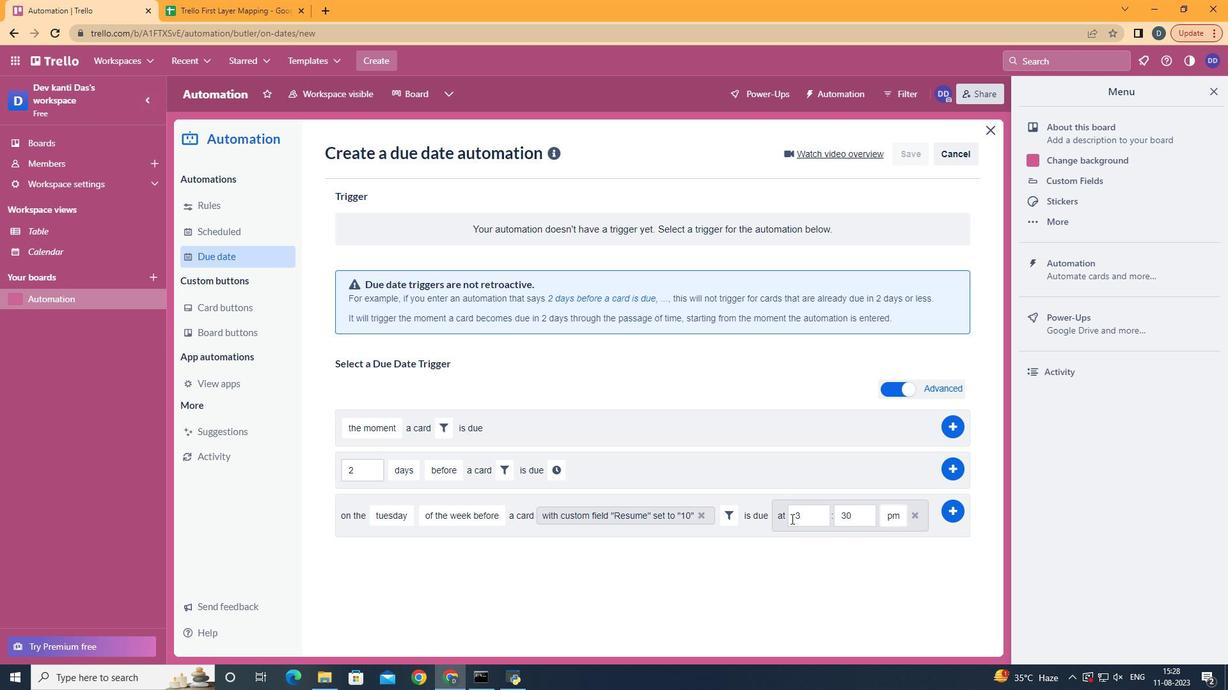 
Action: Mouse moved to (807, 516)
Screenshot: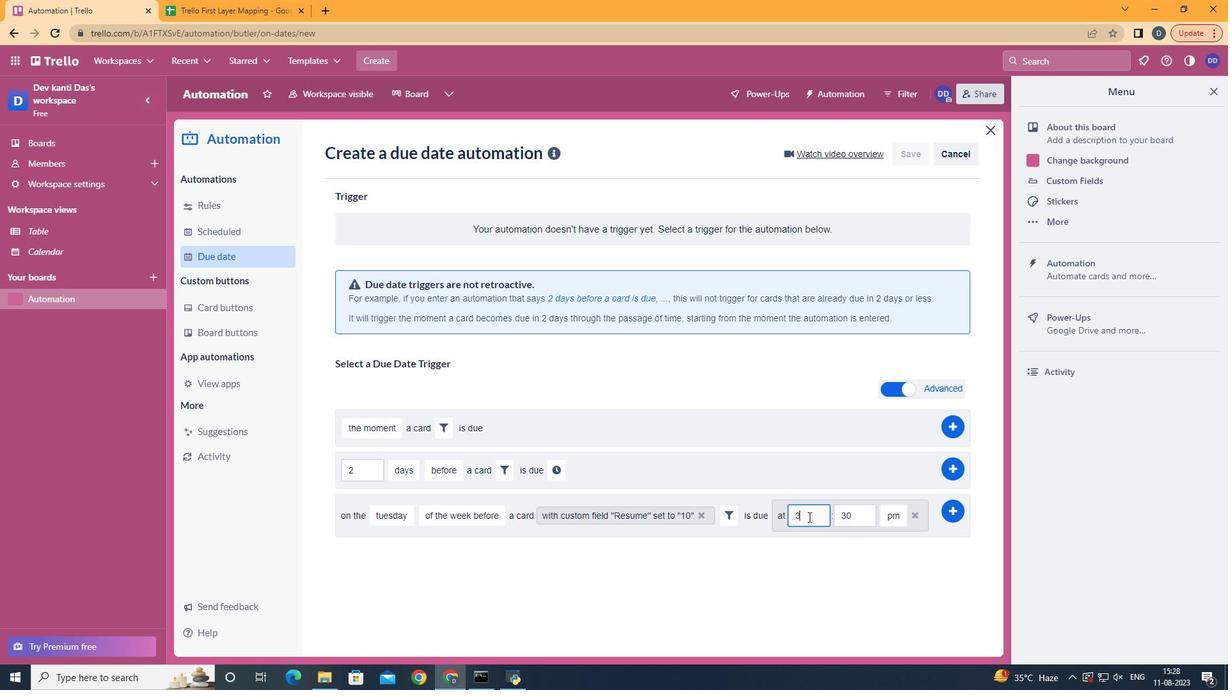 
Action: Mouse pressed left at (807, 516)
Screenshot: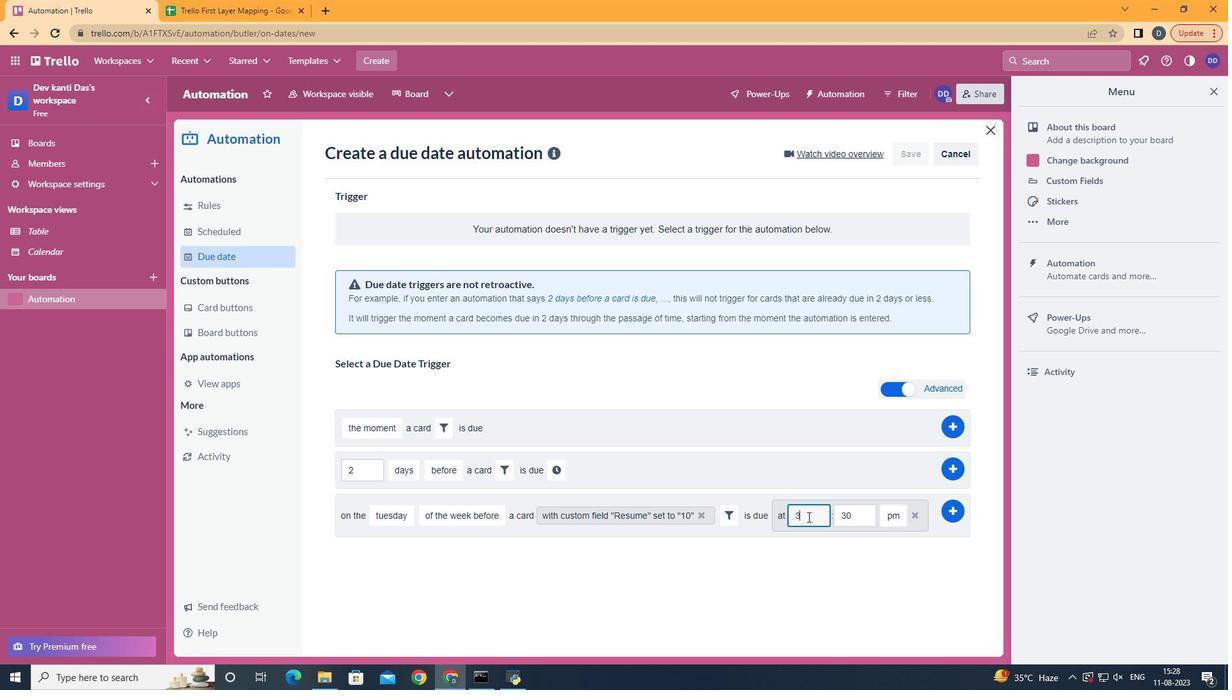 
Action: Mouse moved to (806, 516)
Screenshot: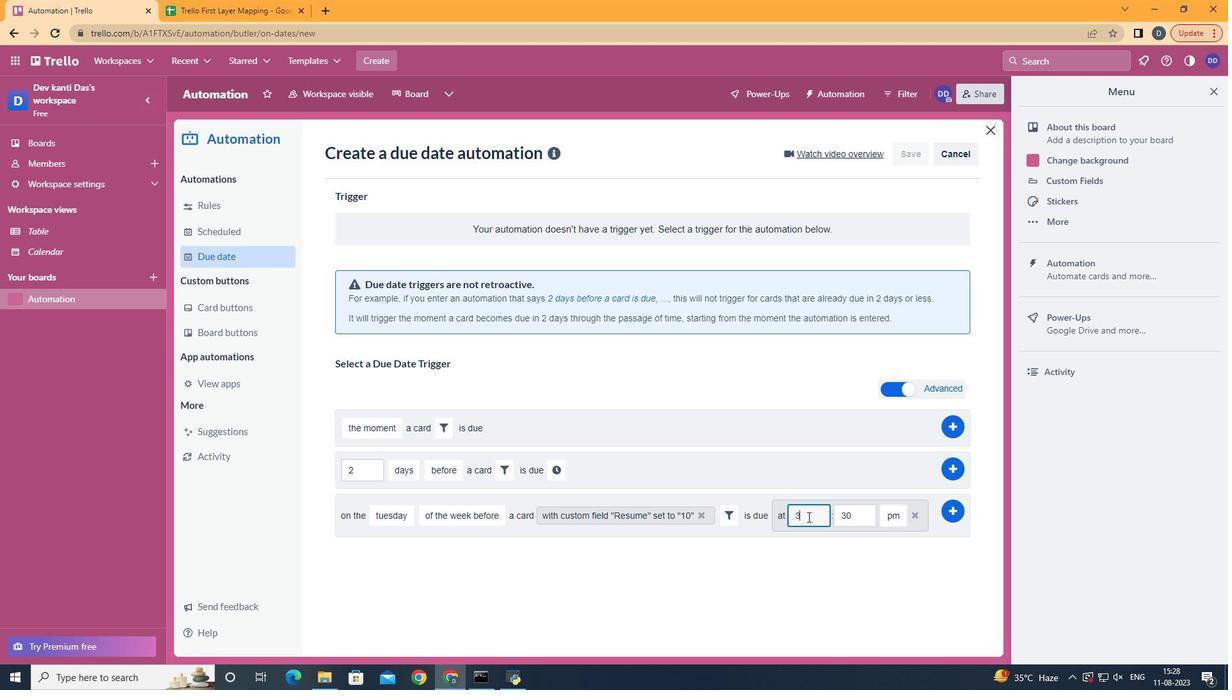 
Action: Key pressed <Key.backspace>11
Screenshot: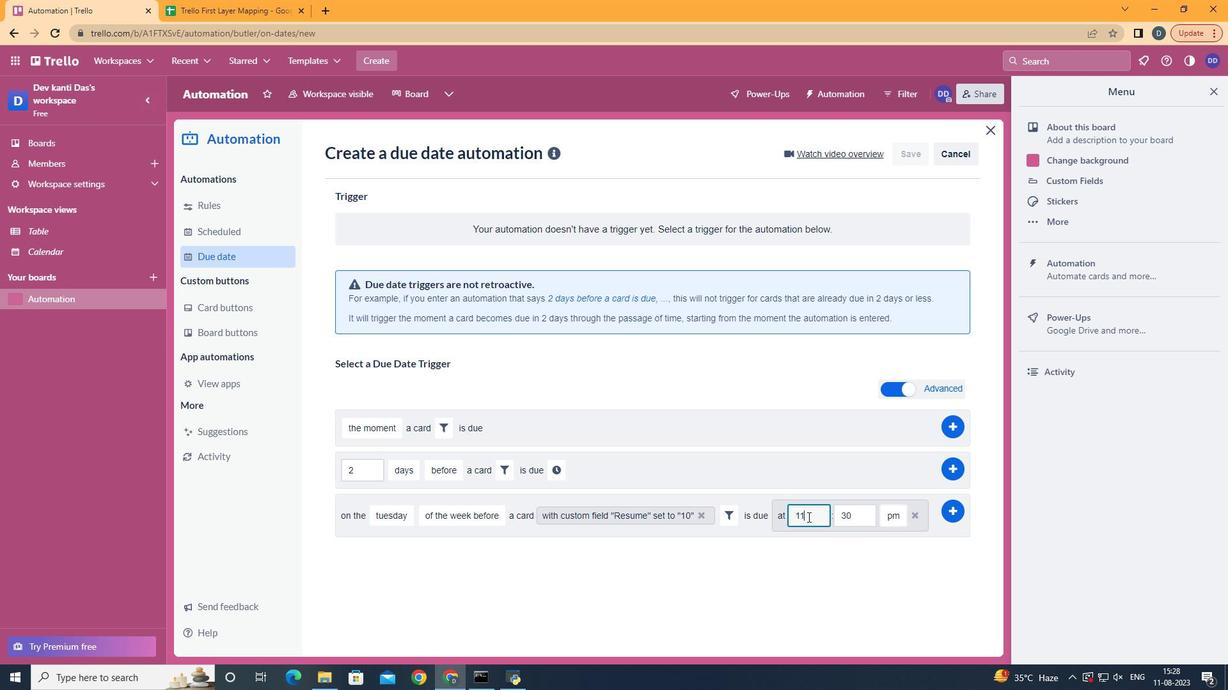 
Action: Mouse moved to (862, 511)
Screenshot: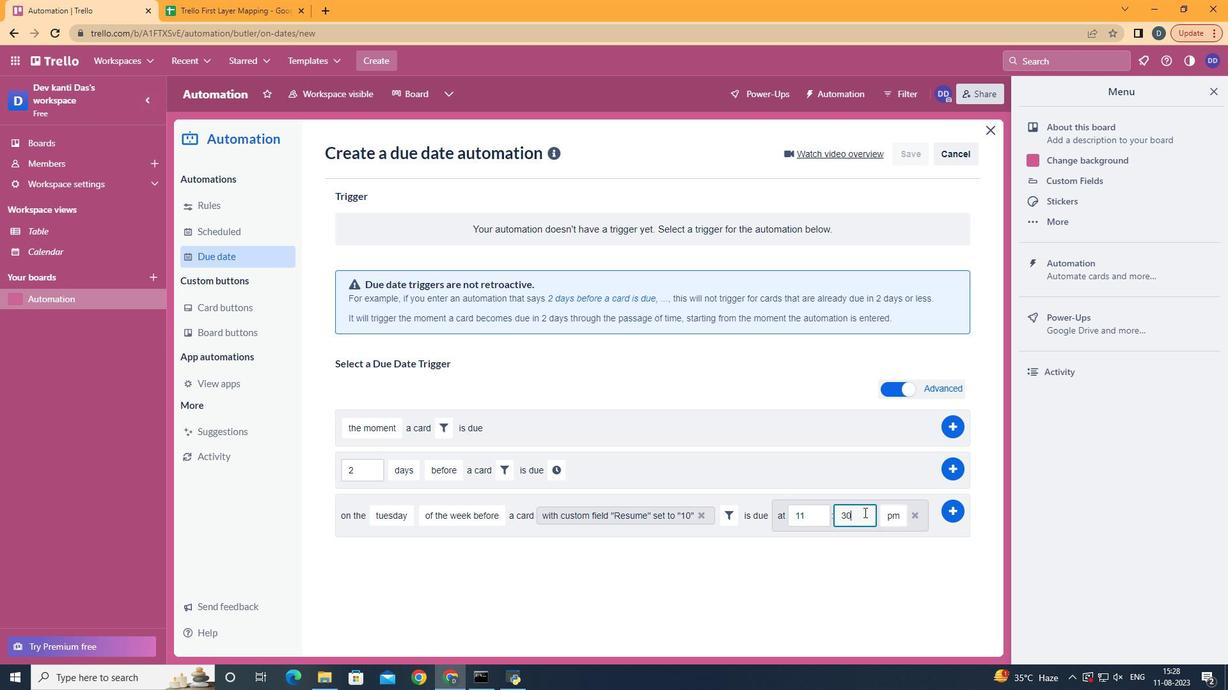 
Action: Mouse pressed left at (862, 511)
Screenshot: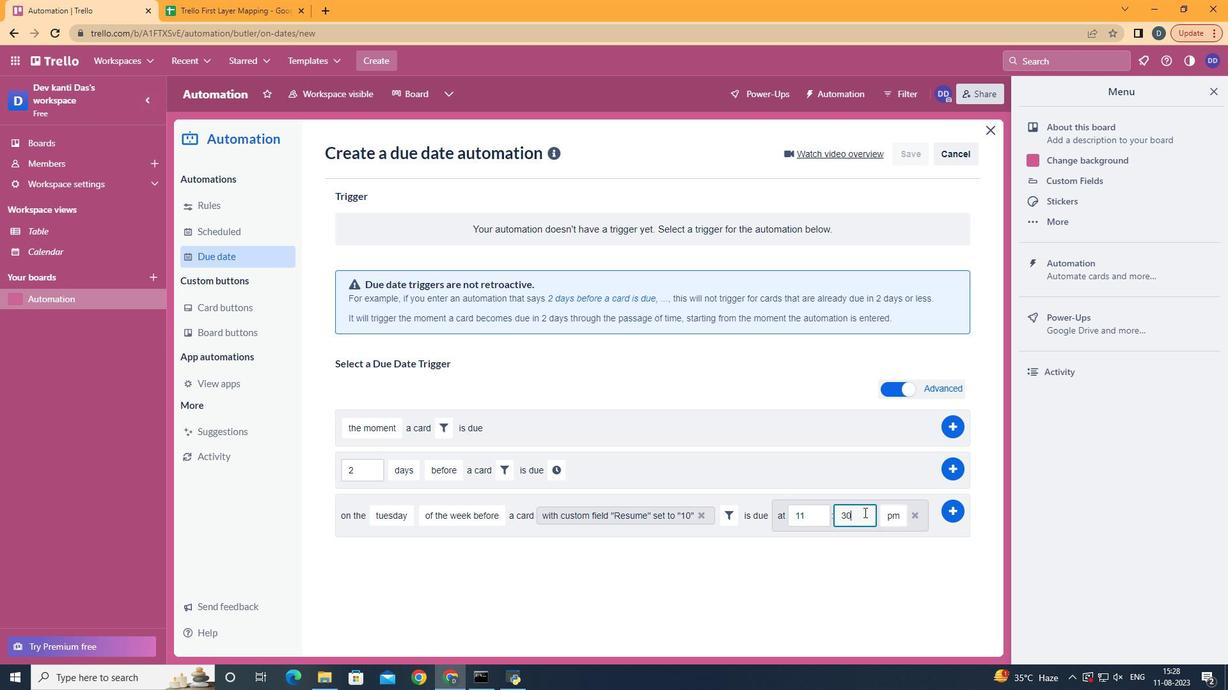 
Action: Key pressed <Key.backspace><Key.backspace>00
Screenshot: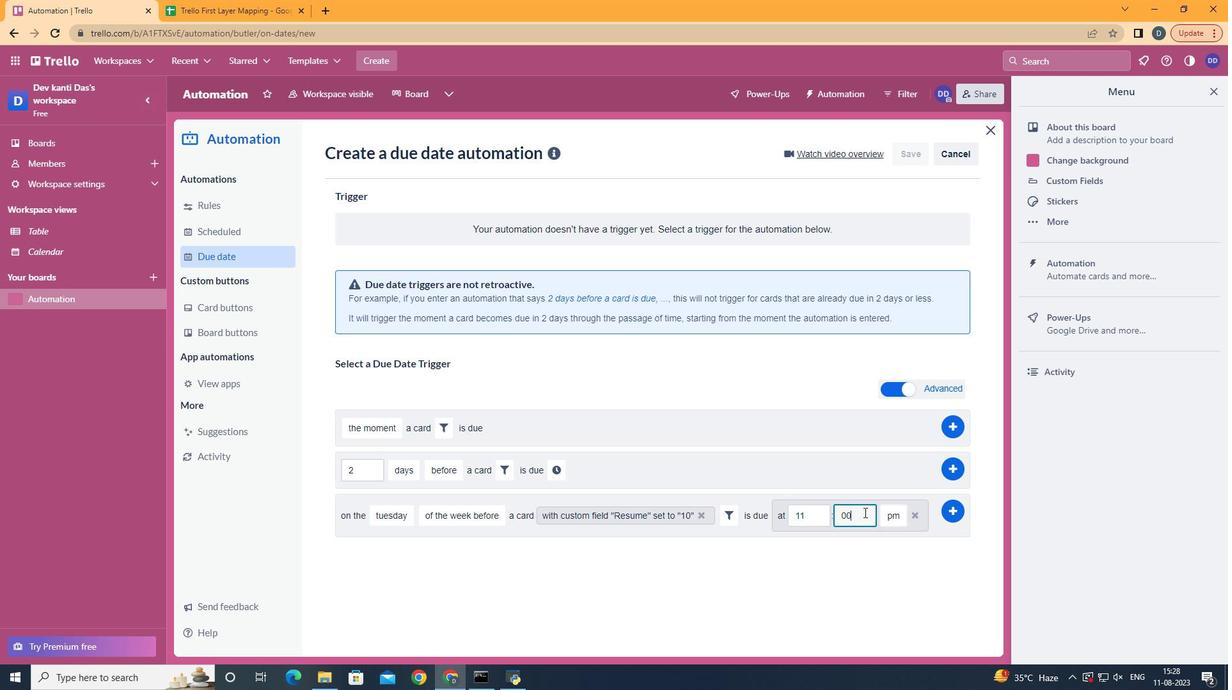 
Action: Mouse moved to (898, 539)
Screenshot: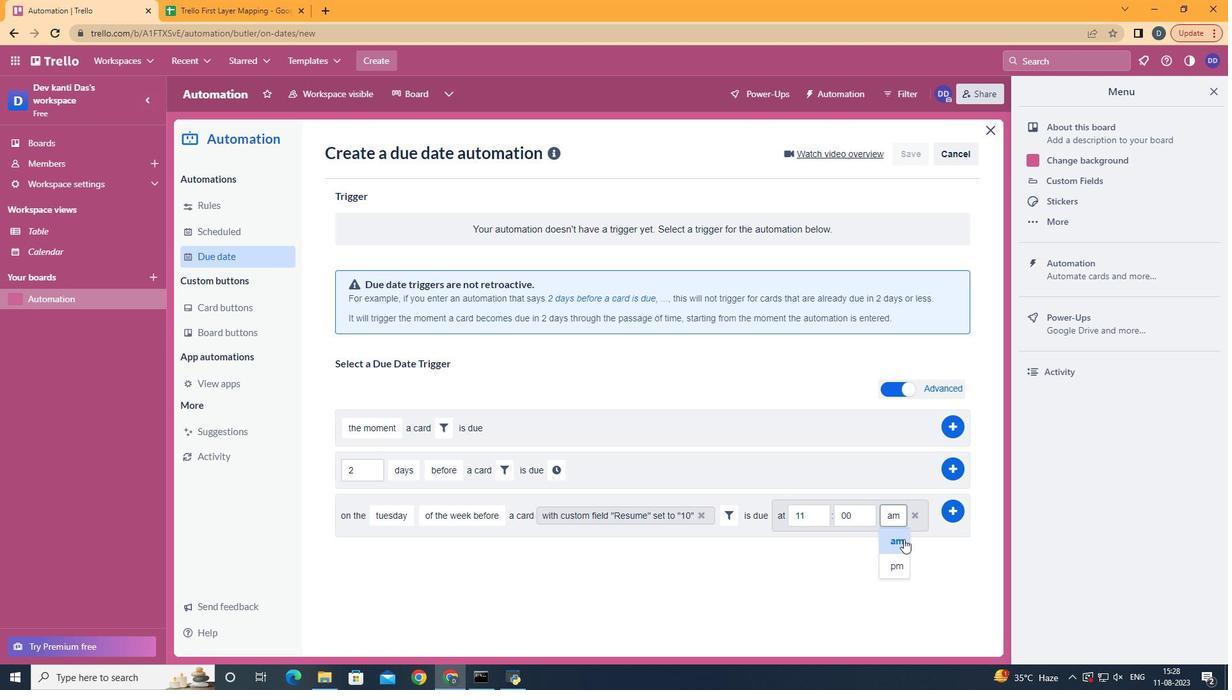 
Action: Mouse pressed left at (898, 539)
Screenshot: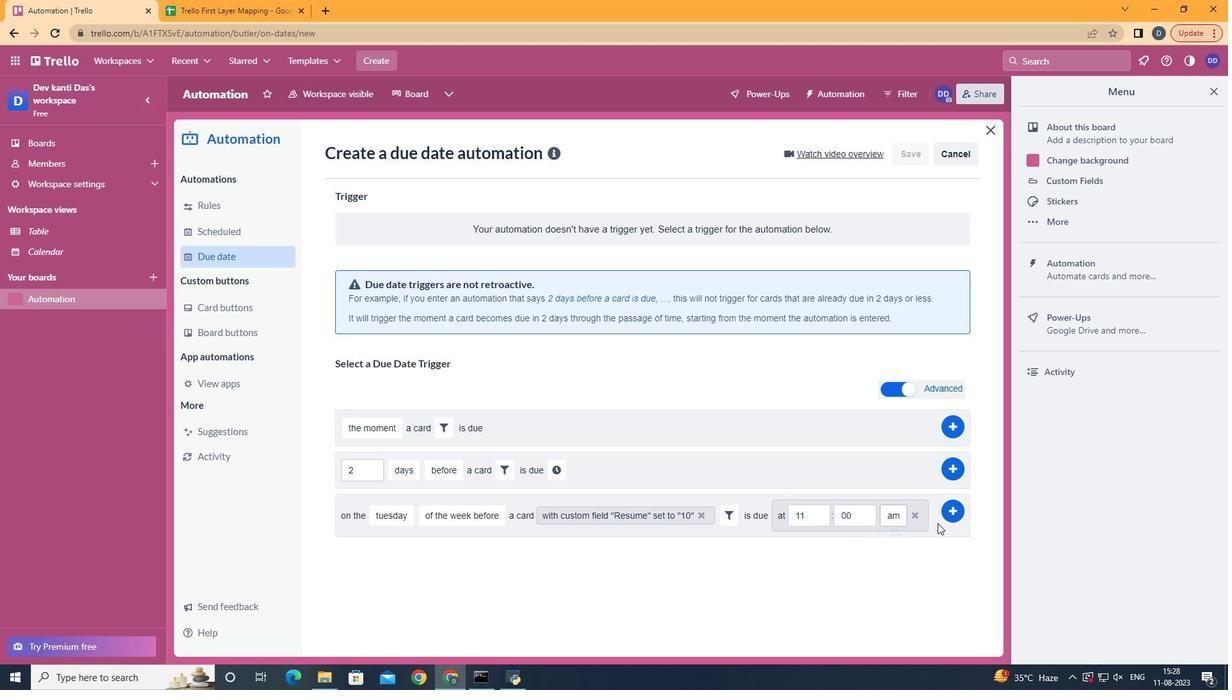 
Action: Mouse moved to (938, 521)
Screenshot: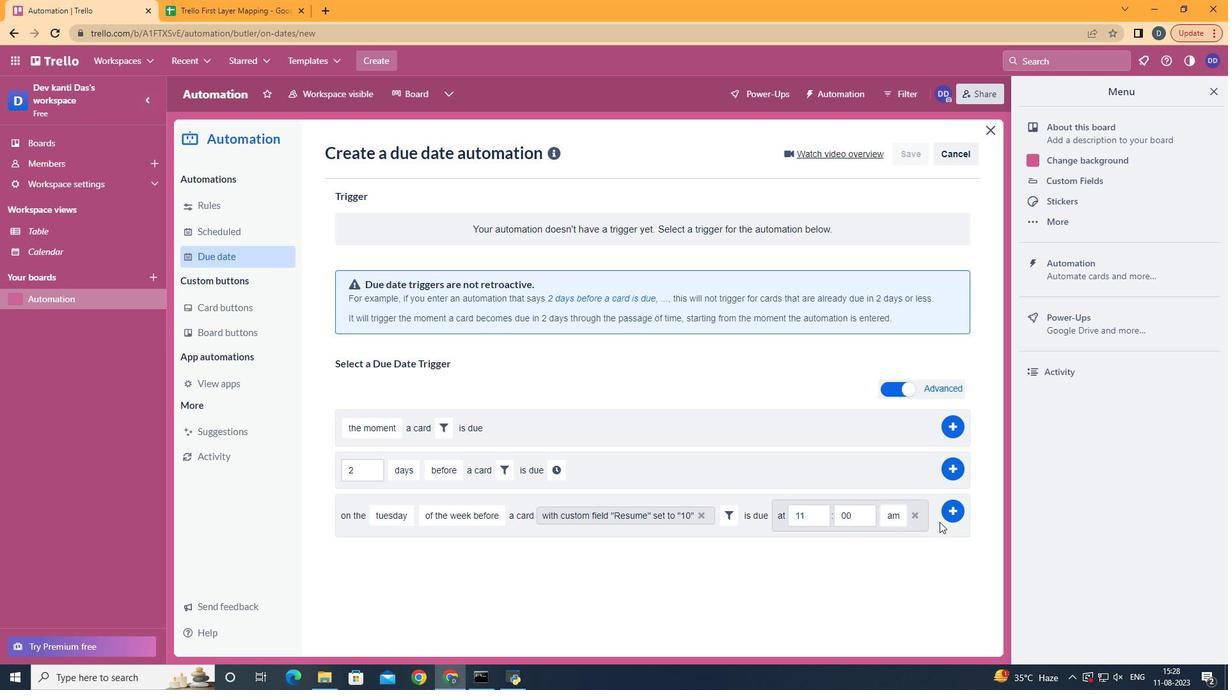 
Action: Mouse pressed left at (938, 521)
Screenshot: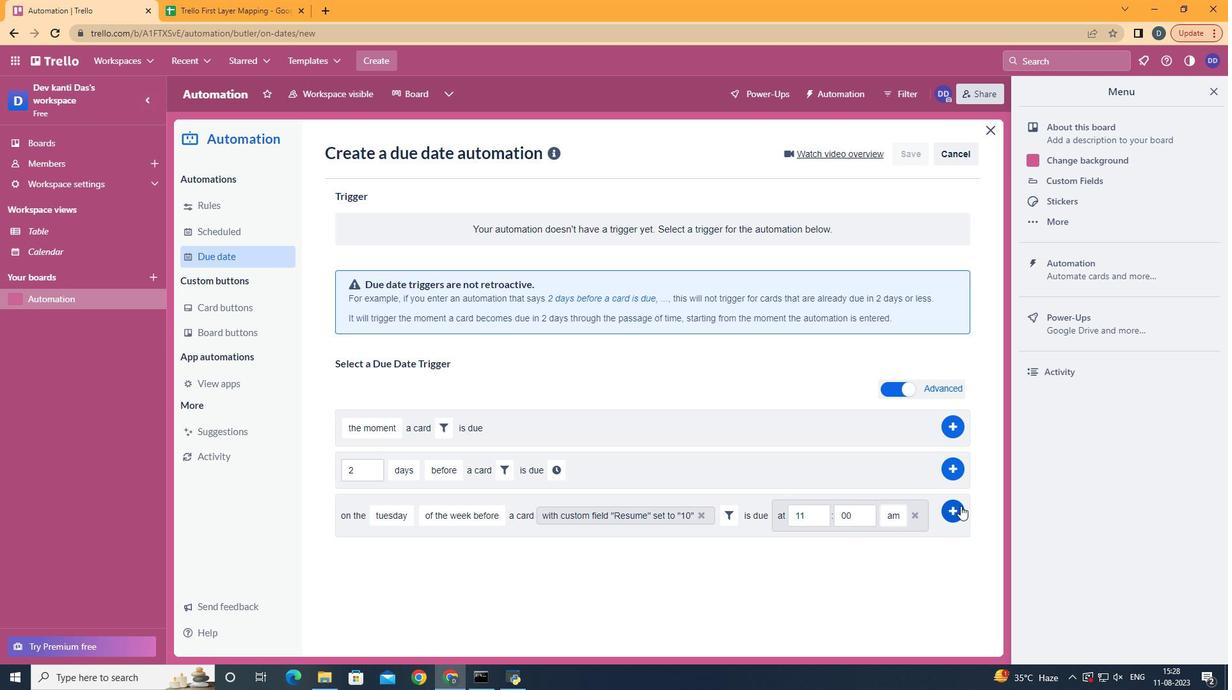 
Action: Mouse moved to (959, 505)
Screenshot: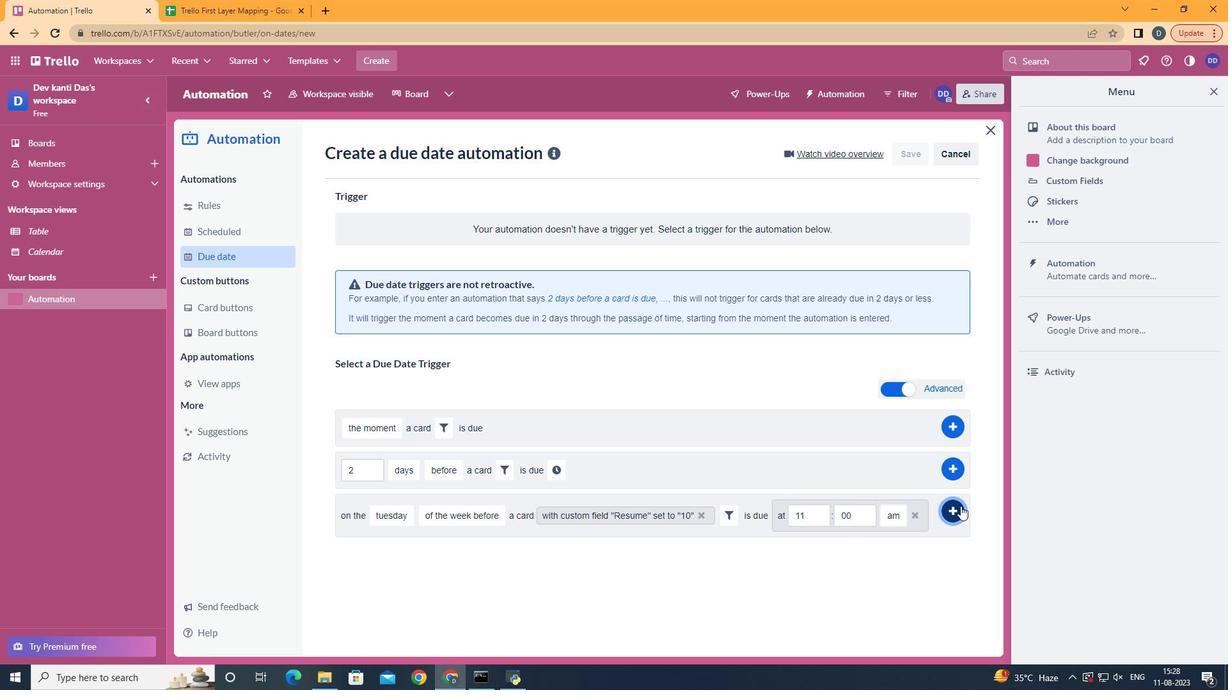 
Action: Mouse pressed left at (959, 505)
Screenshot: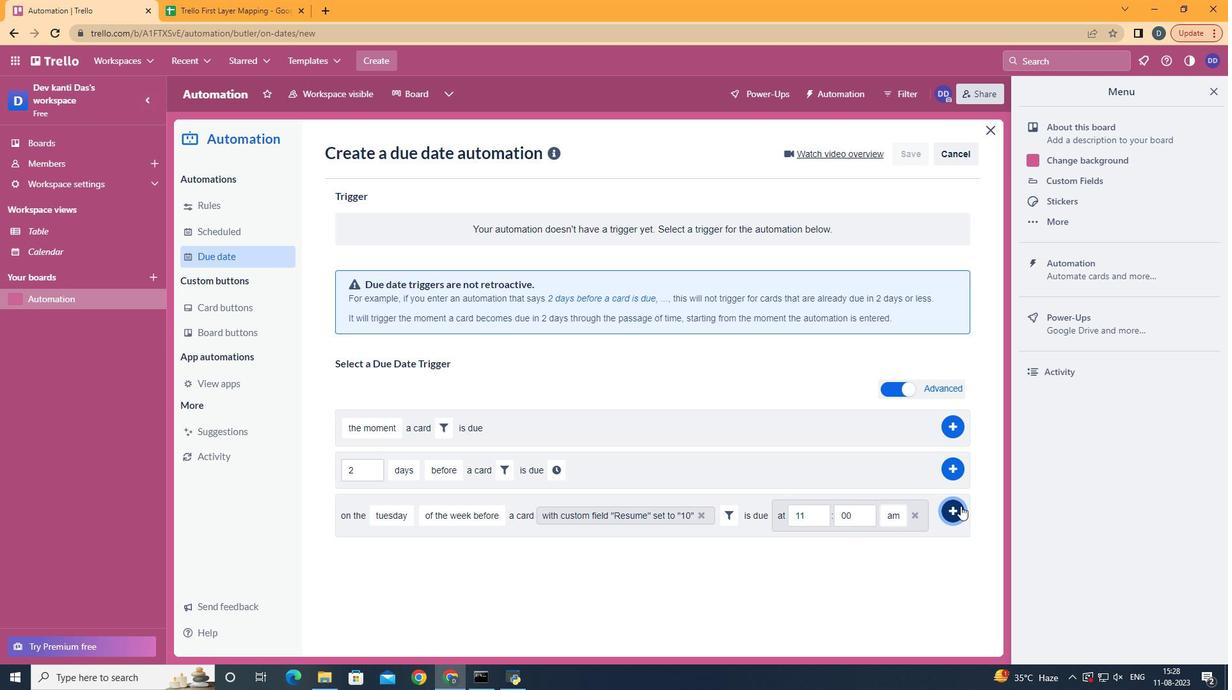 
